 Task: Set up a reminder for the meditation and mindfulness session.
Action: Mouse moved to (85, 112)
Screenshot: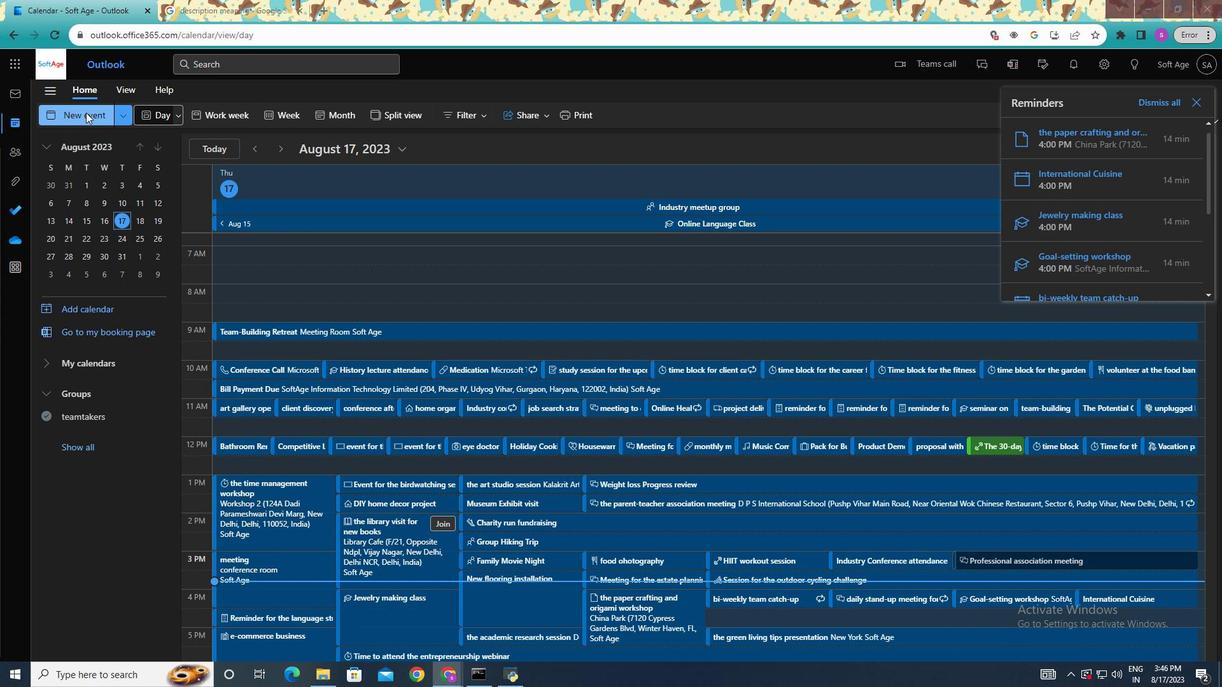 
Action: Mouse pressed left at (85, 112)
Screenshot: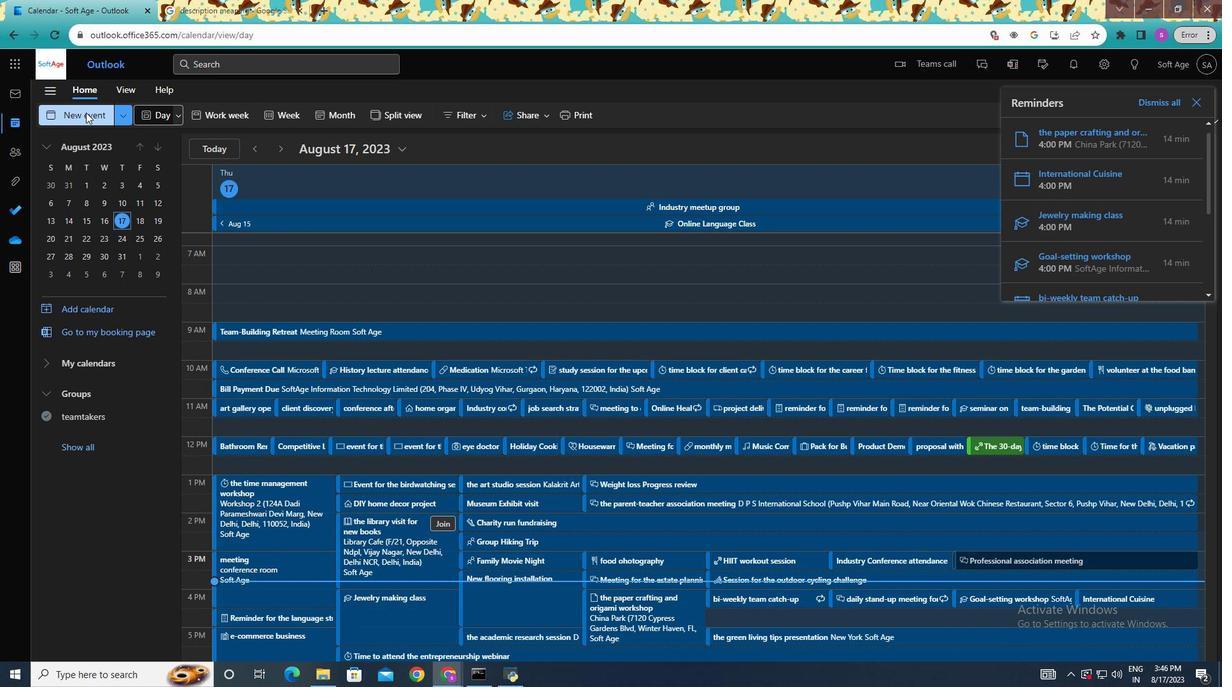 
Action: Mouse moved to (343, 198)
Screenshot: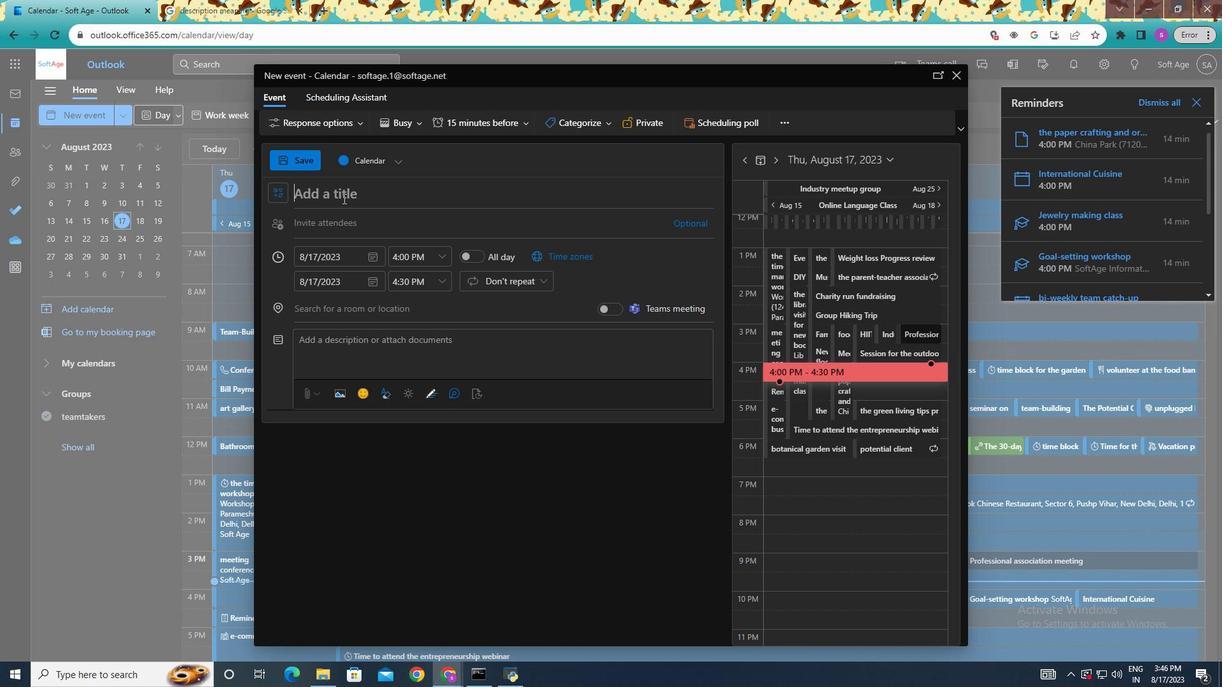 
Action: Mouse pressed left at (343, 198)
Screenshot: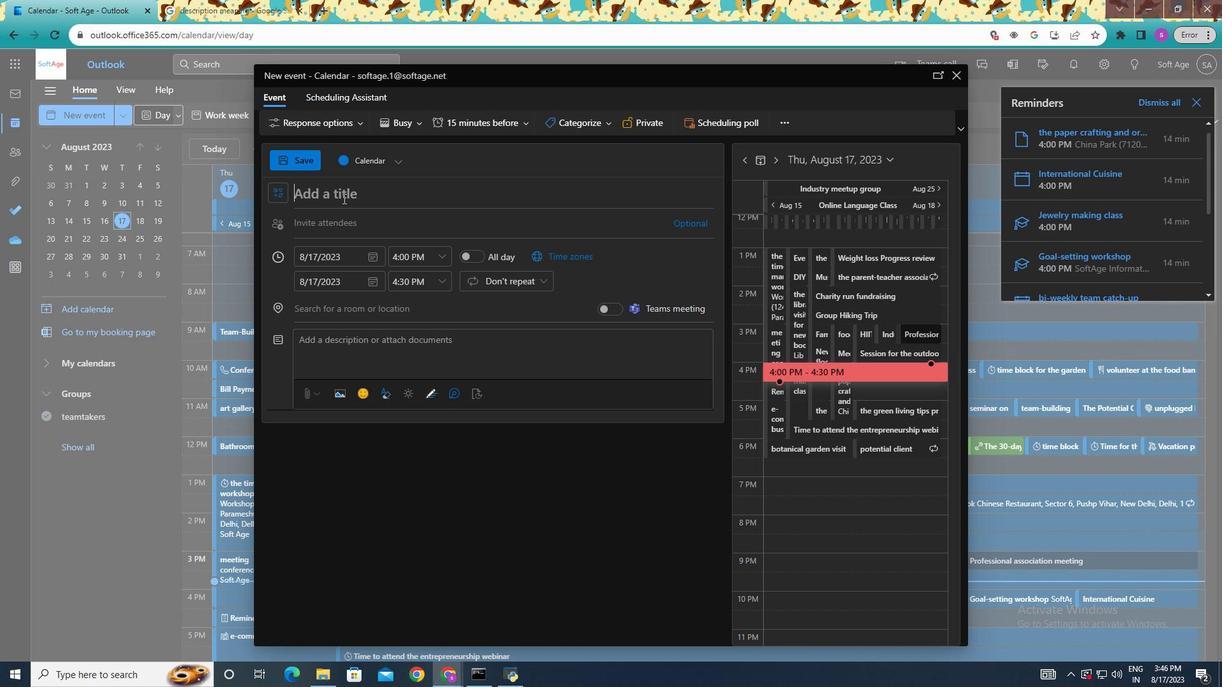 
Action: Key pressed <Key.shift>The<Key.space>medf<Key.backspace>itation<Key.space>and<Key.space>mindfulness<Key.space>session
Screenshot: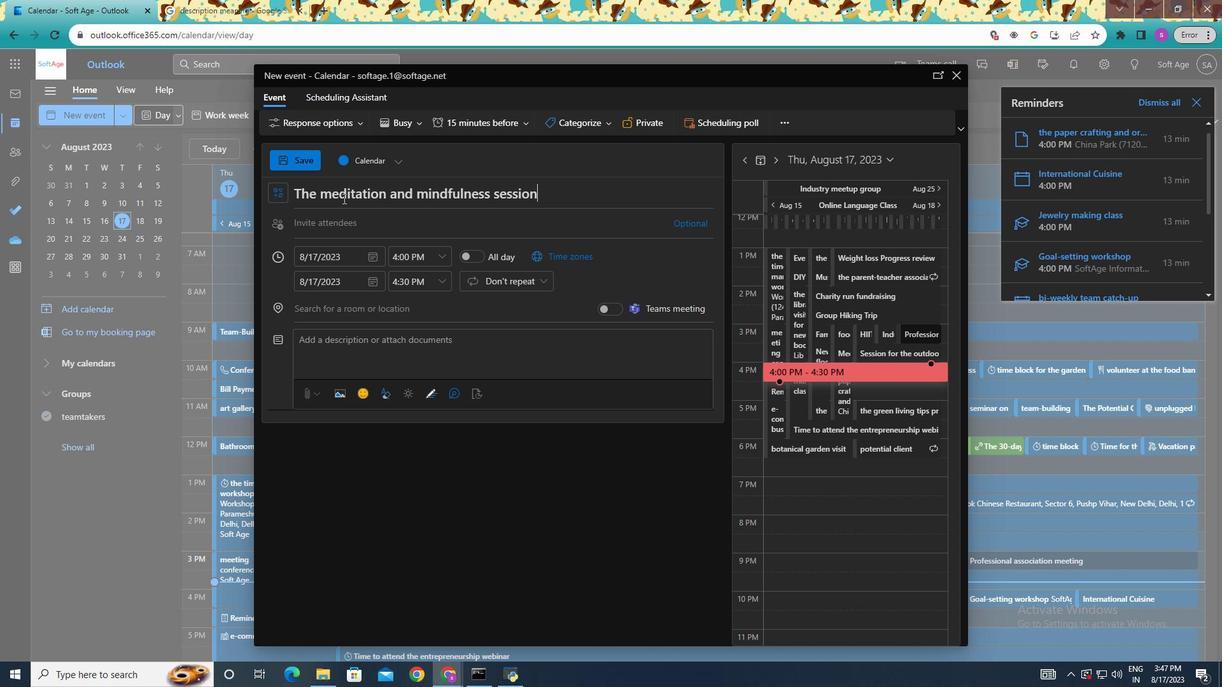 
Action: Mouse moved to (331, 228)
Screenshot: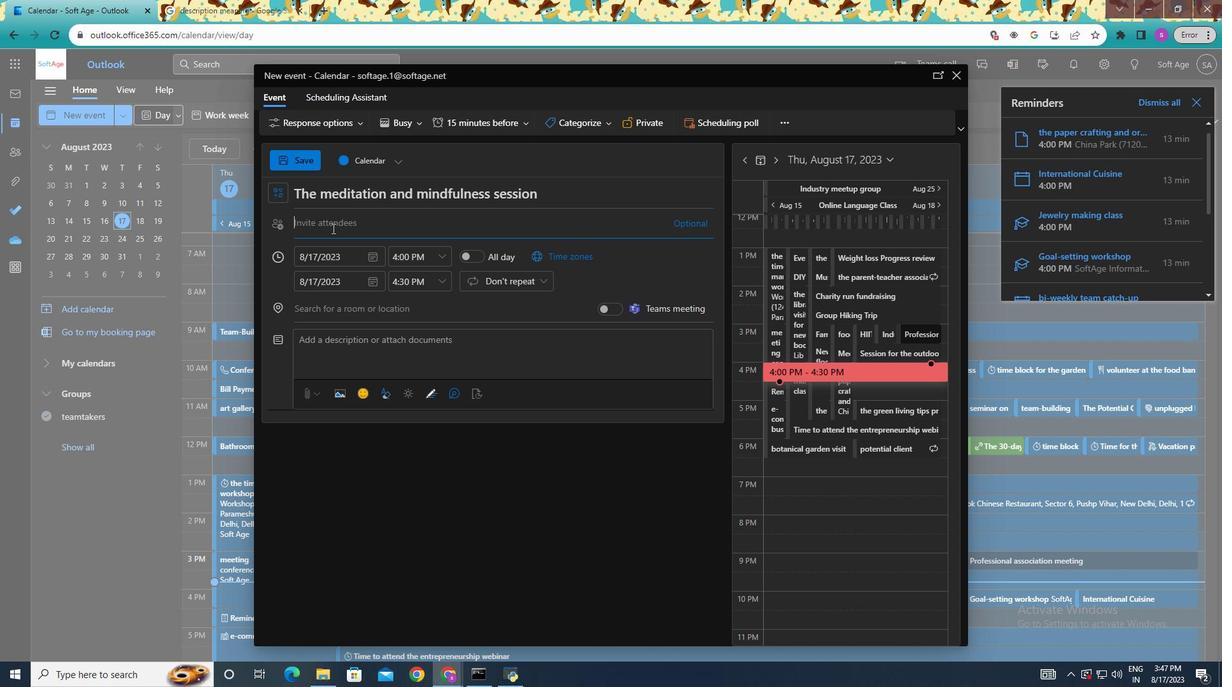 
Action: Mouse pressed left at (331, 228)
Screenshot: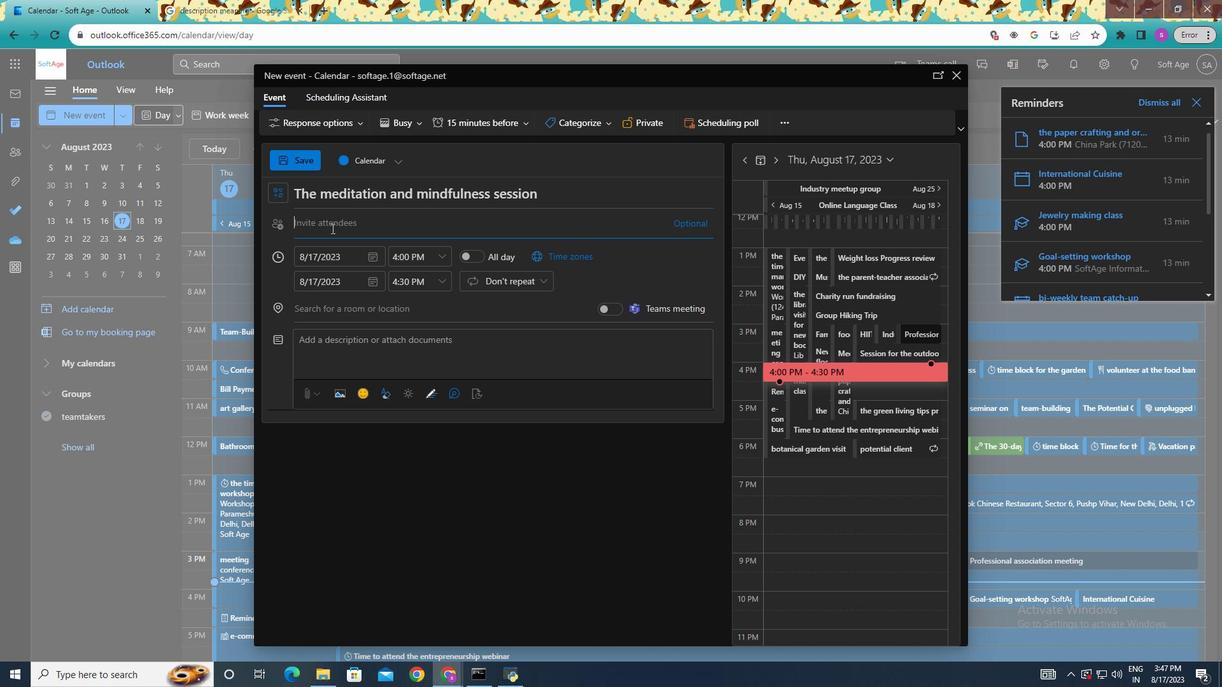 
Action: Mouse moved to (421, 310)
Screenshot: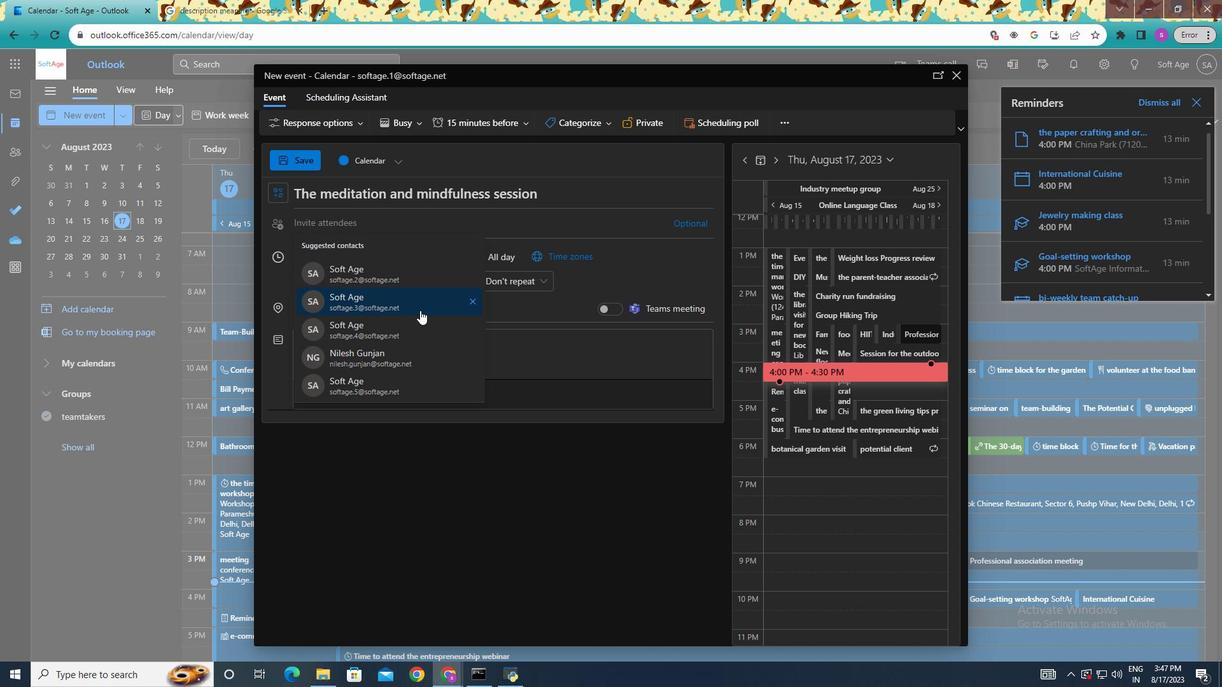 
Action: Mouse pressed left at (421, 310)
Screenshot: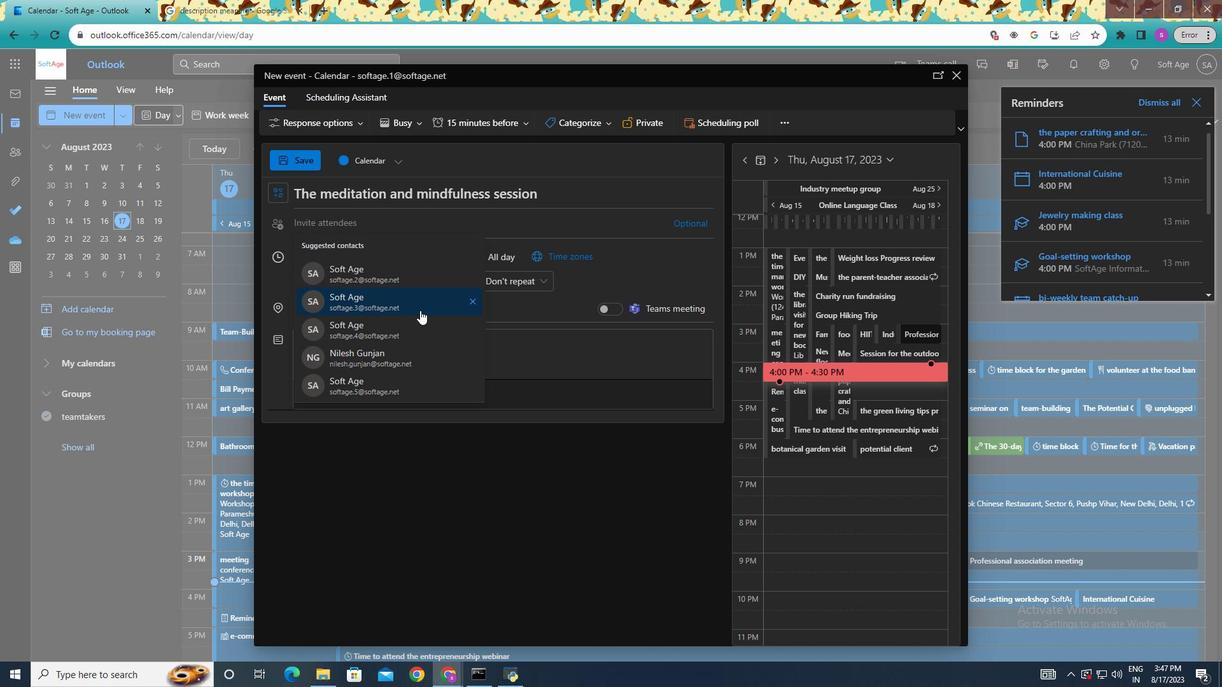 
Action: Mouse moved to (480, 298)
Screenshot: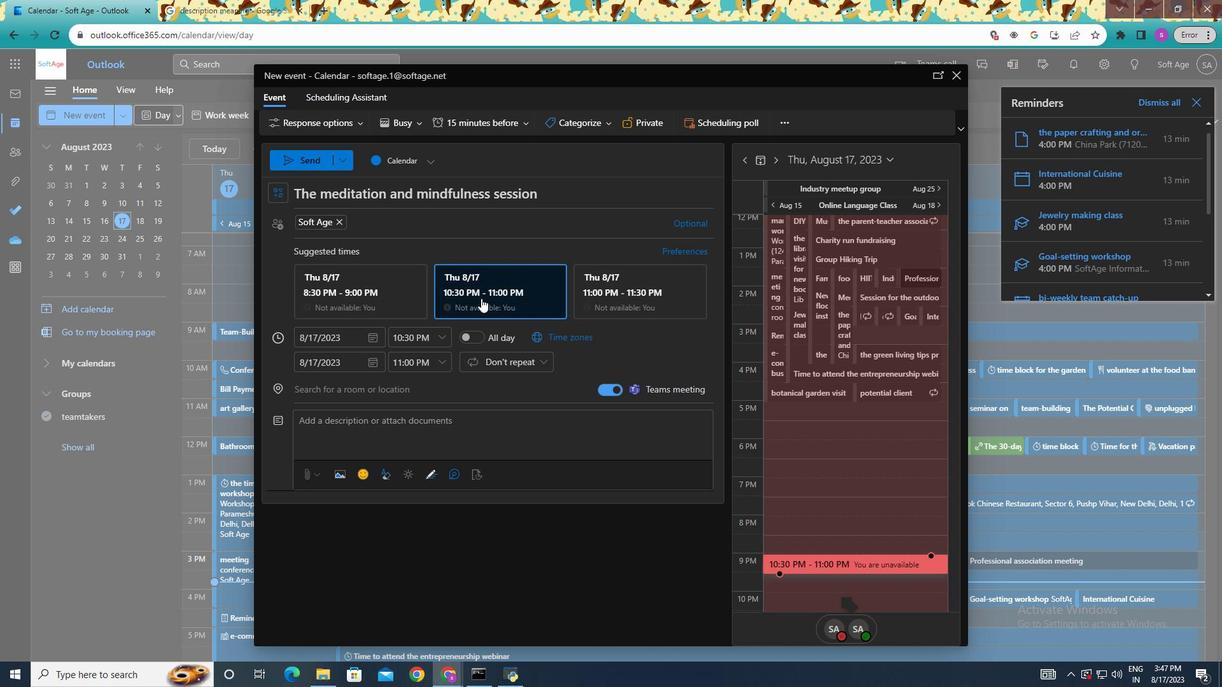 
Action: Mouse pressed left at (480, 298)
Screenshot: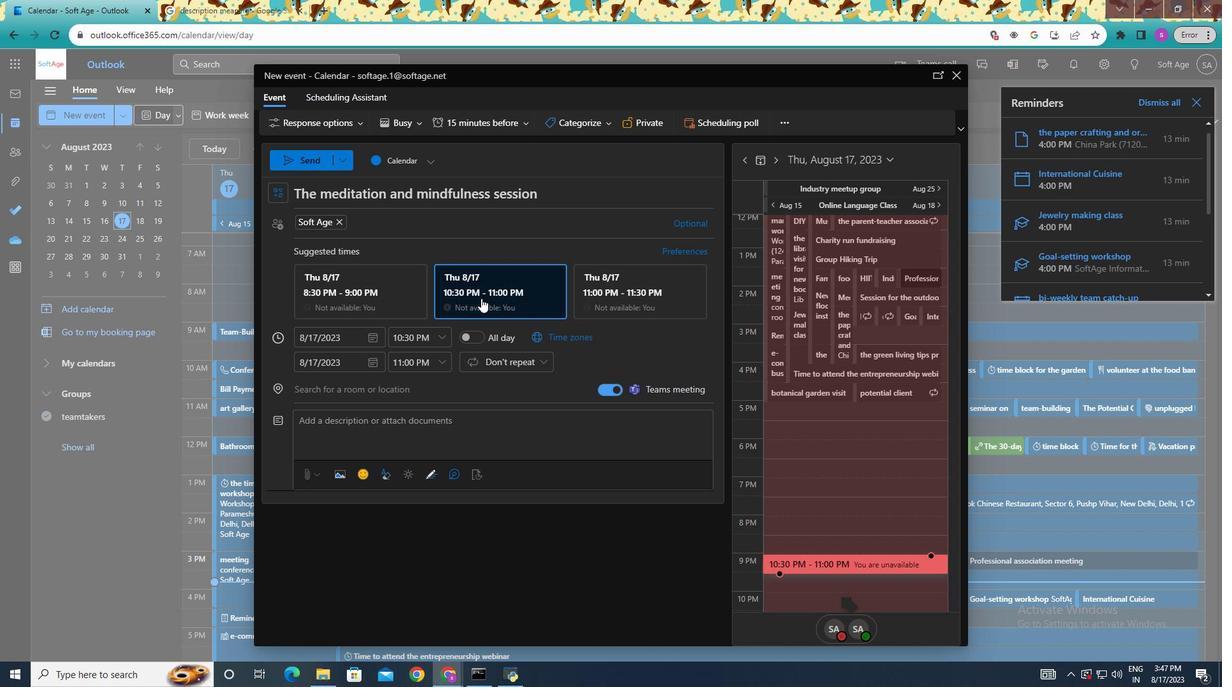 
Action: Mouse moved to (671, 296)
Screenshot: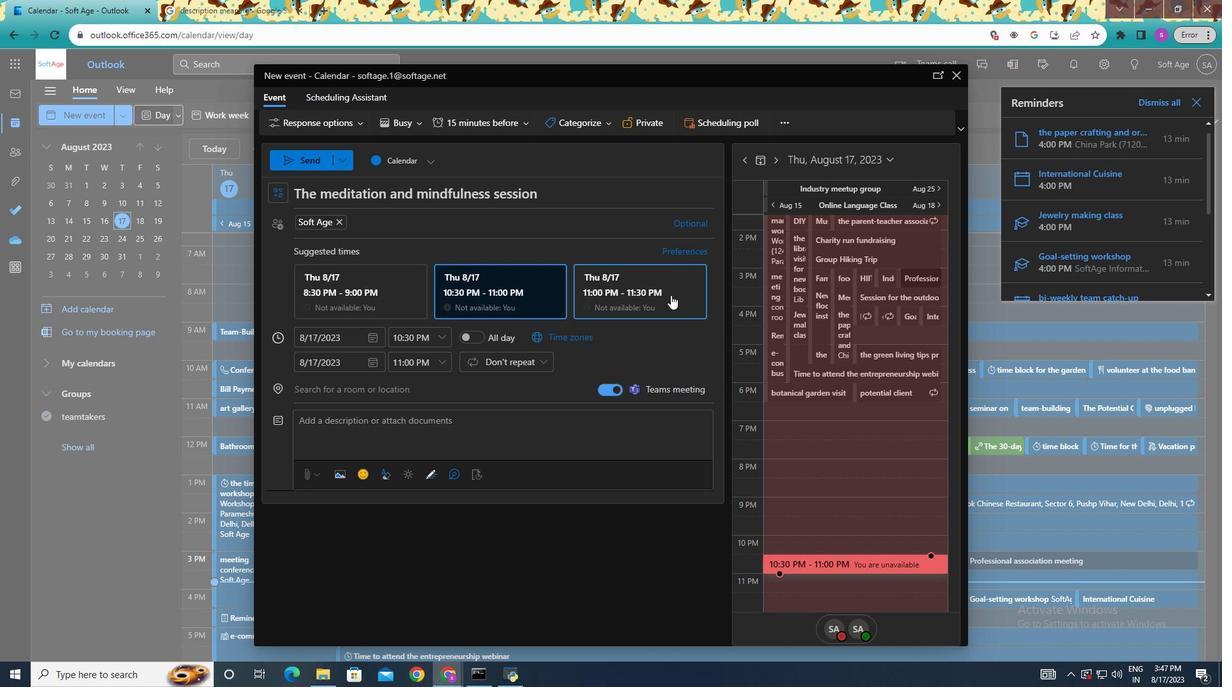 
Action: Mouse pressed left at (671, 296)
Screenshot: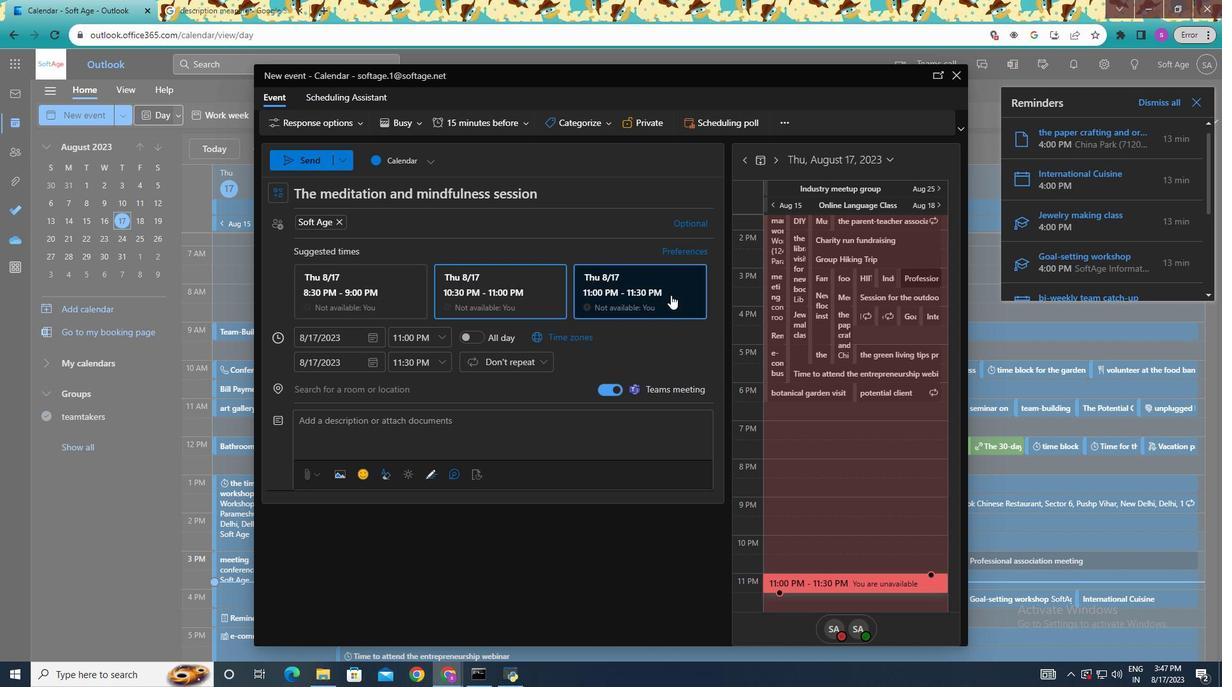 
Action: Mouse moved to (377, 394)
Screenshot: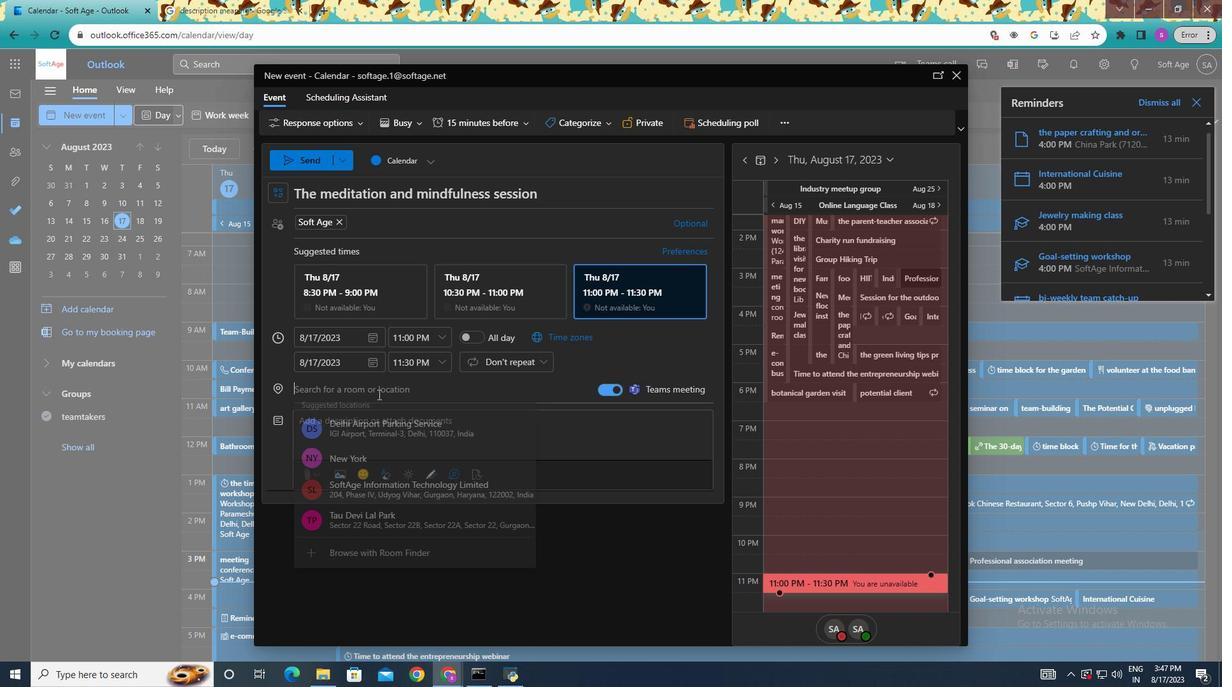 
Action: Mouse pressed left at (377, 394)
Screenshot: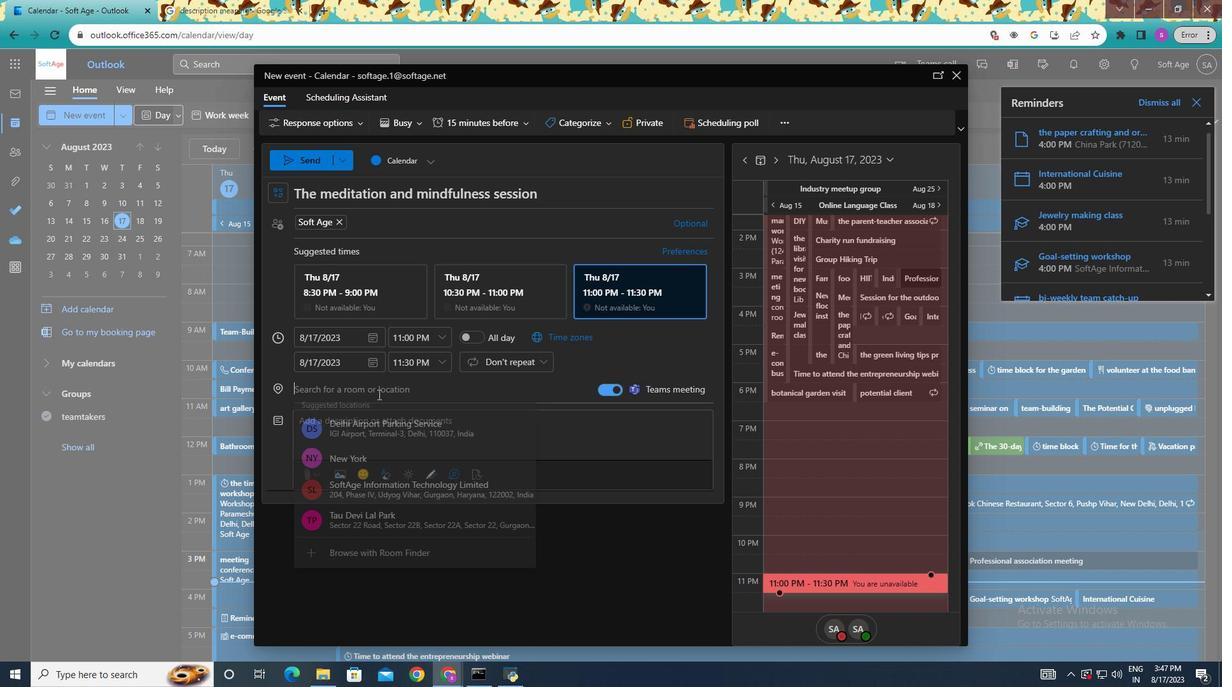 
Action: Mouse moved to (443, 522)
Screenshot: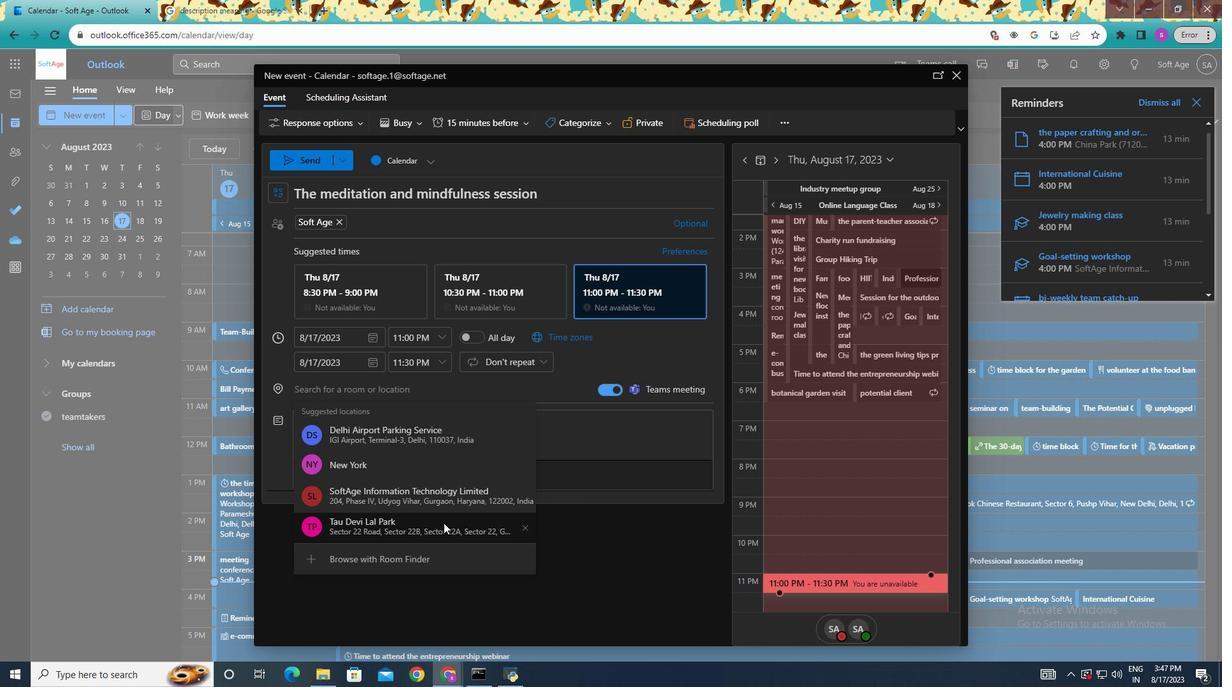 
Action: Mouse pressed left at (443, 522)
Screenshot: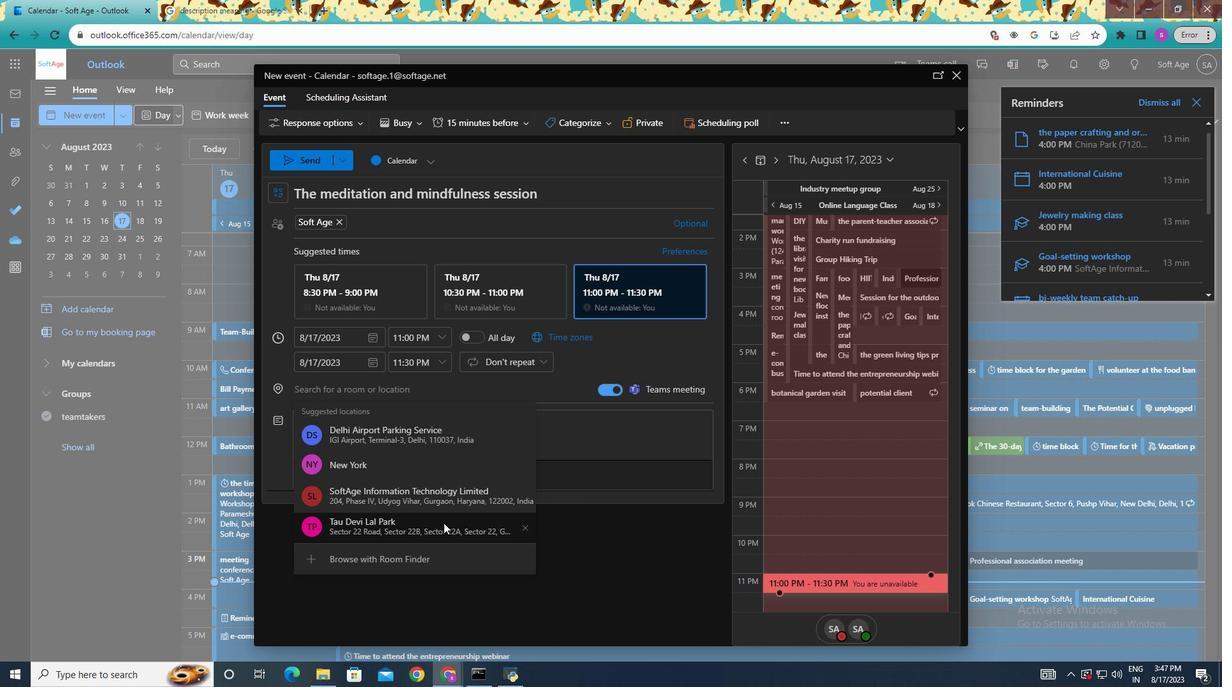 
Action: Mouse moved to (396, 431)
Screenshot: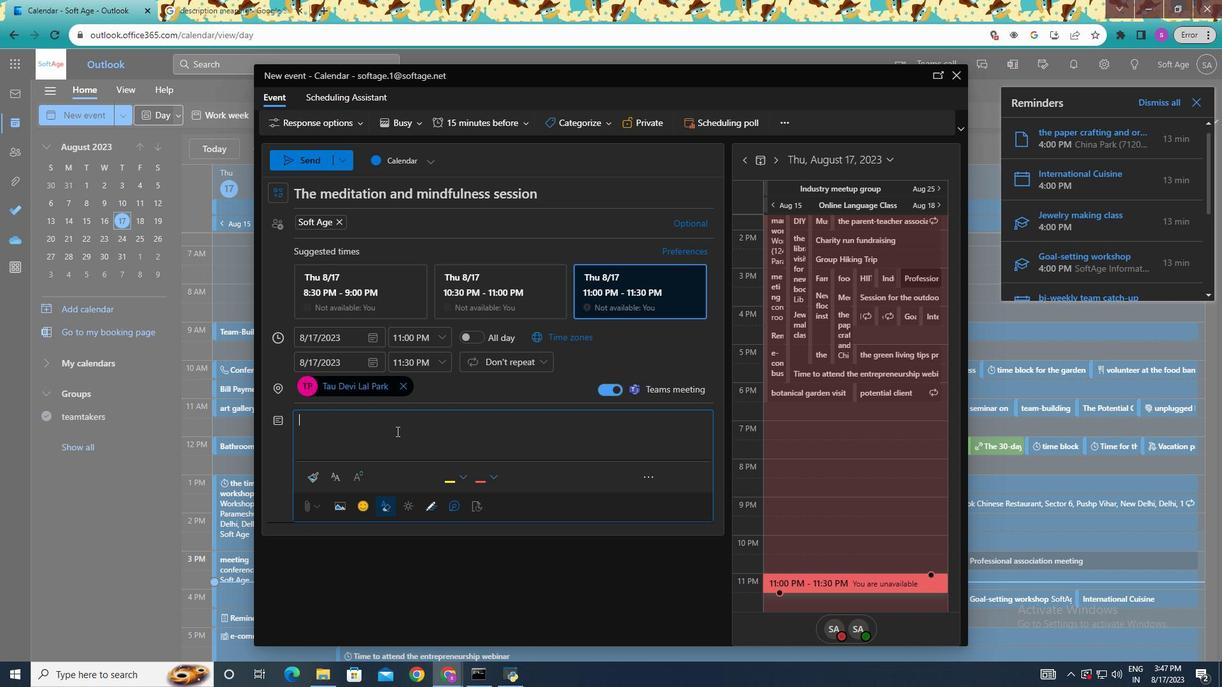
Action: Mouse pressed left at (396, 431)
Screenshot: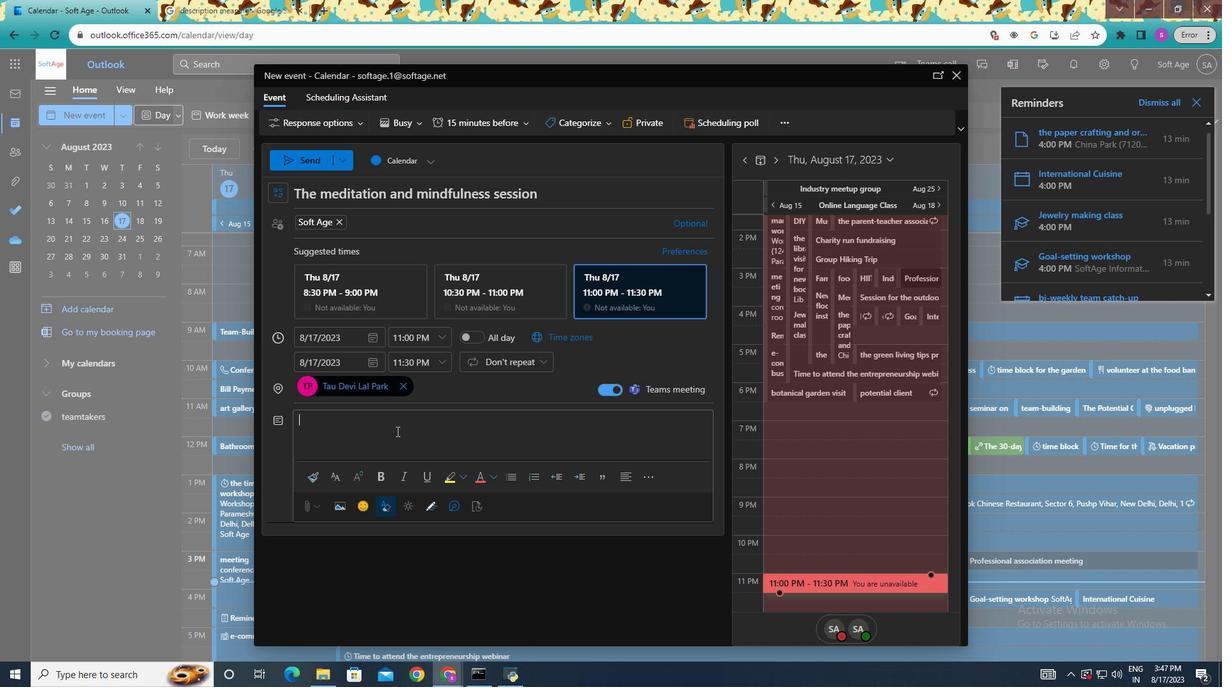 
Action: Mouse moved to (396, 431)
Screenshot: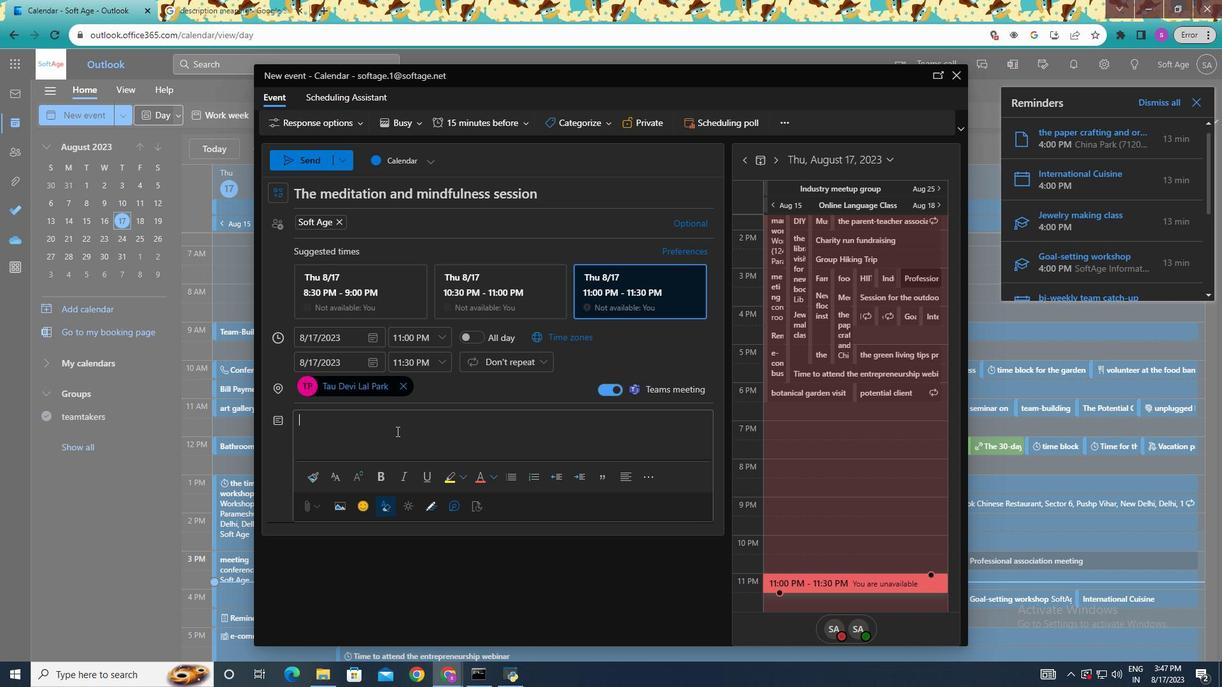 
Action: Key pressed <Key.shift>Organizing<Key.space>a<Key.space>meditation<Key.space>and<Key.space>mindfukl<Key.backspace><Key.backspace>lness<Key.space>session<Key.space>can<Key.space>provide<Key.space>participants<Key.space>with<Key.space>tool<Key.space>s<Key.backspace><Key.backspace>s<Key.space>to<Key.space>reduce<Key.space>stress,<Key.space>increase<Key.space>self-awareness,<Key.space>and<Key.space>cultivate<Key.space>a<Key.space>sense<Key.space>of<Key.space>inner<Key.space>peace.<Key.space><Key.shift>Whether<Key.space>you're<Key.space>leading<Key.space>the<Key.space>session<Key.space>yourself<Key.space>or<Key.space>inviting<Key.space>a<Key.space>mindfulness<Key.space>expert,<Key.space>here's<Key.space>a<Key.space>guid<Key.space>on<Key.space>how<Key.space>to<Key.space>host<Key.space>a<Key.space>suss<Key.backspace><Key.backspace>ccessful<Key.space>meditation<Key.space>and<Key.space>mindfulness<Key.space>session.
Screenshot: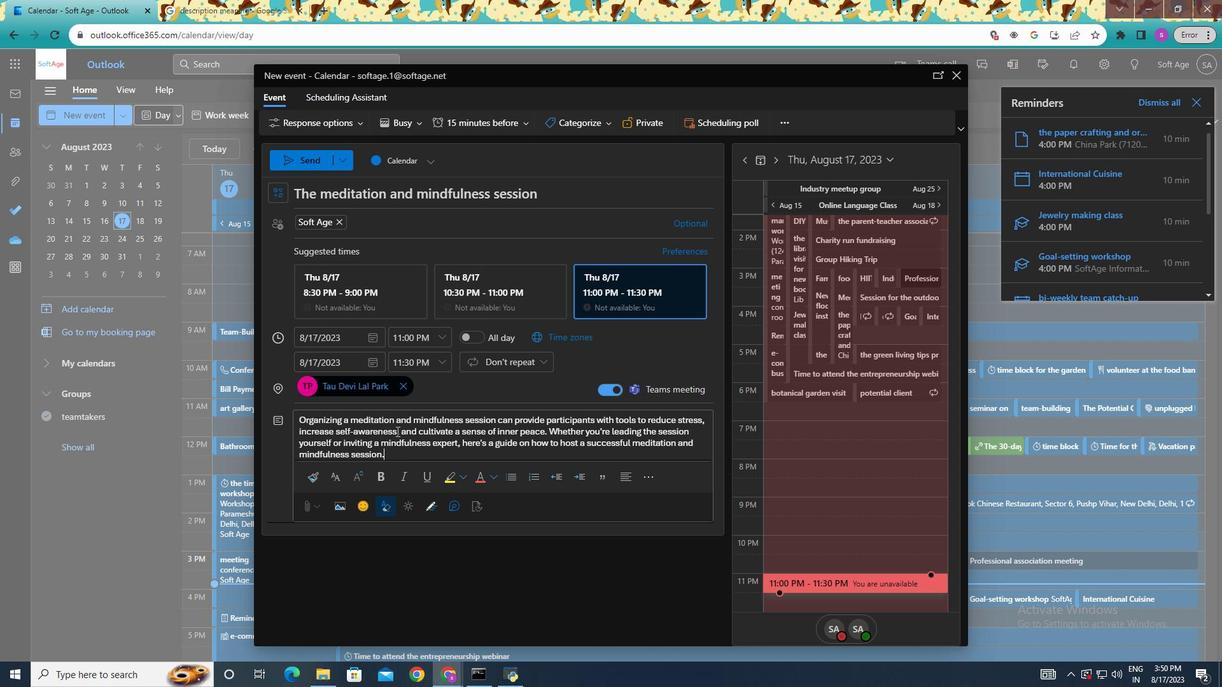 
Action: Mouse moved to (524, 452)
Screenshot: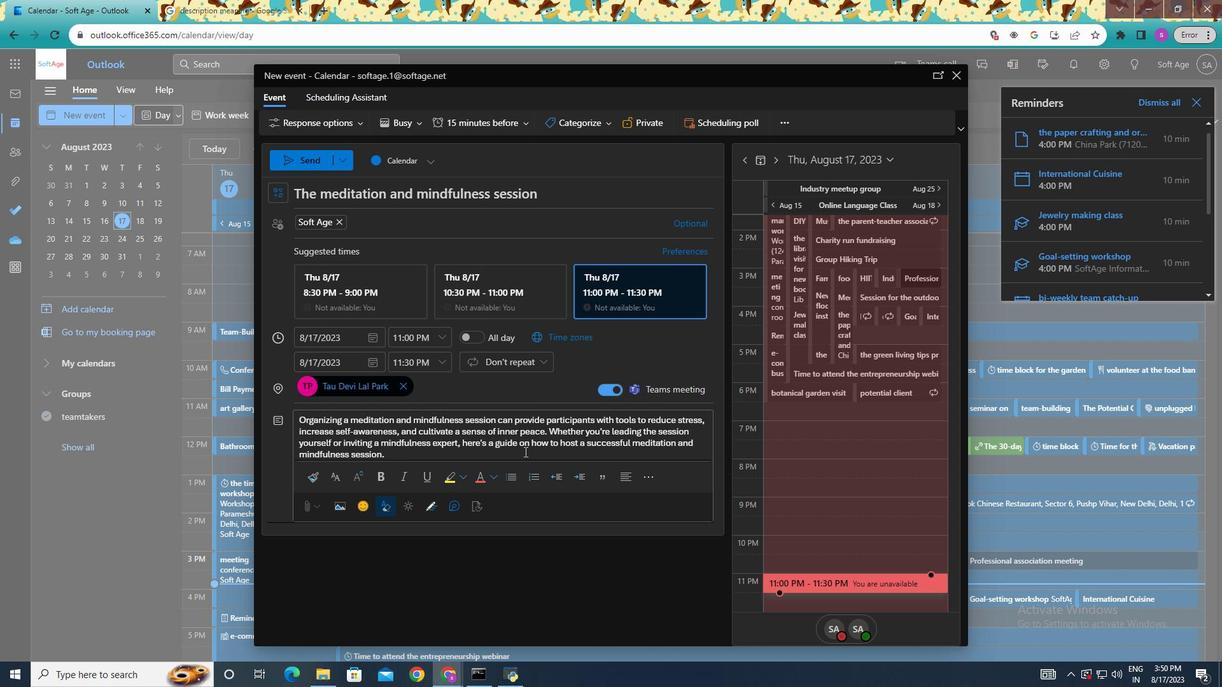 
Action: Mouse scrolled (524, 451) with delta (0, 0)
Screenshot: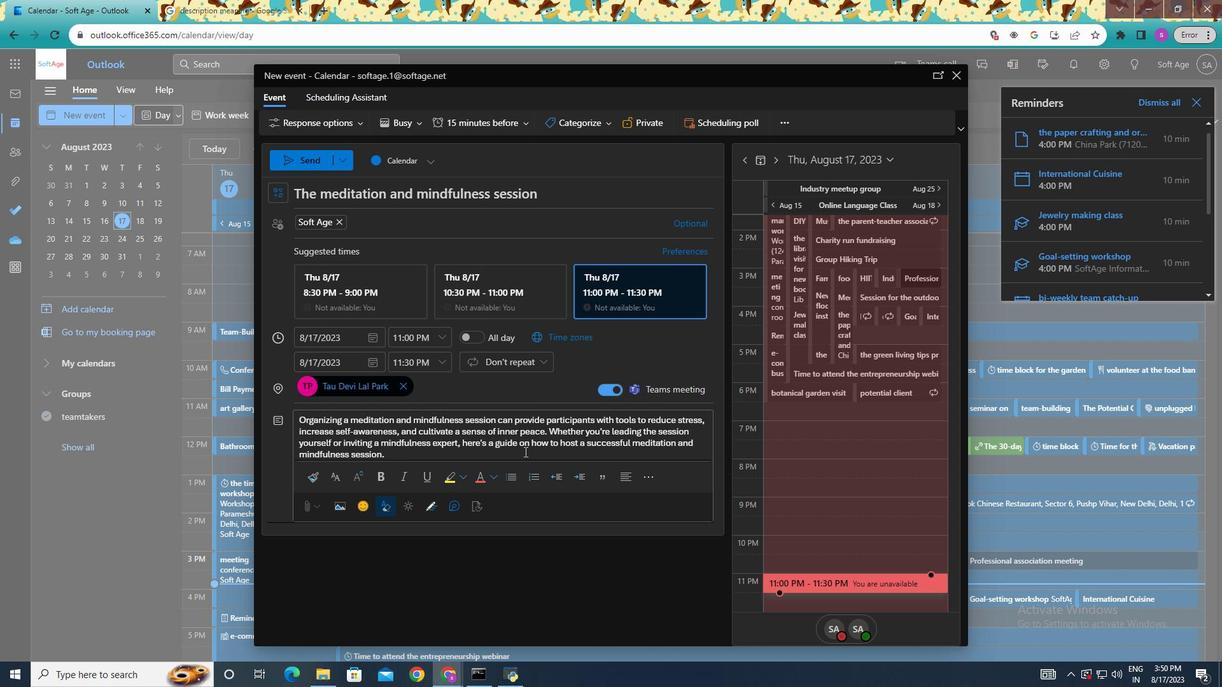 
Action: Mouse moved to (392, 454)
Screenshot: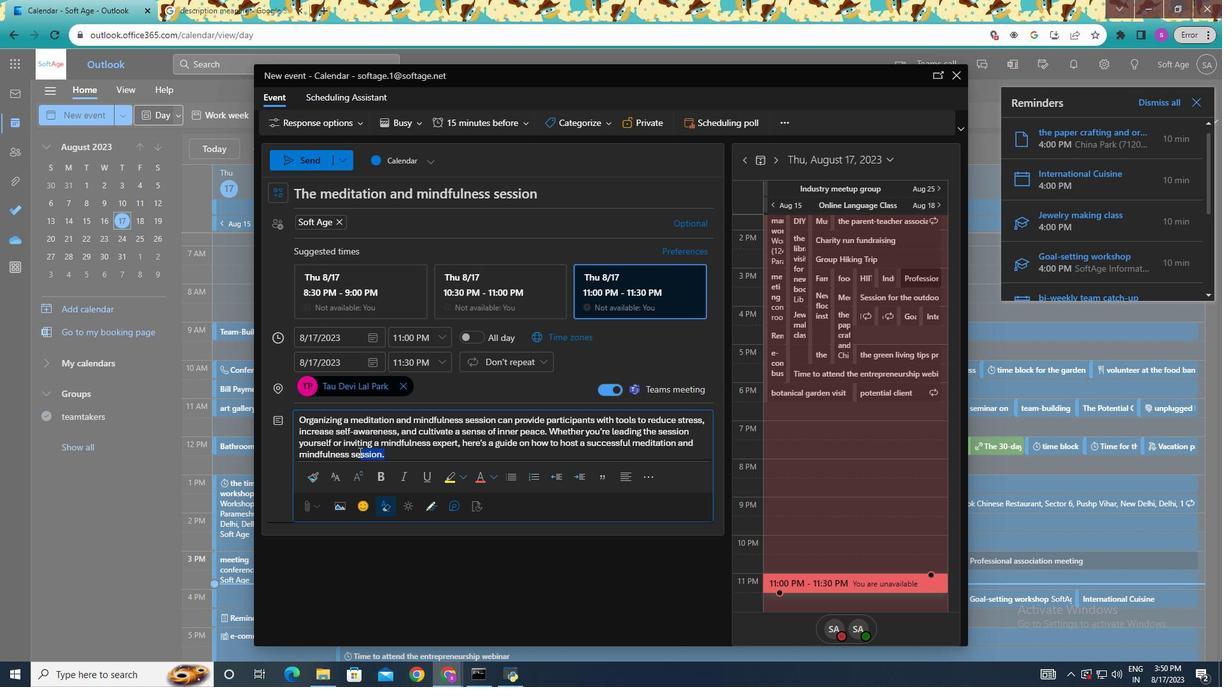 
Action: Mouse pressed left at (392, 454)
Screenshot: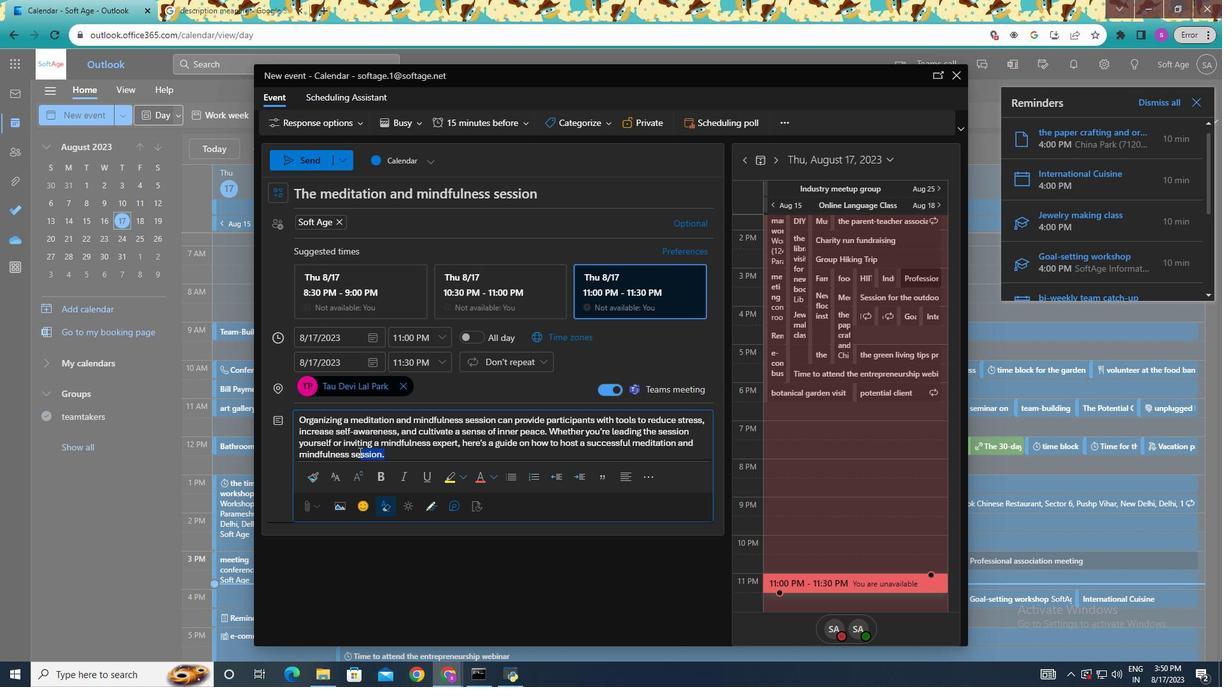 
Action: Mouse moved to (496, 475)
Screenshot: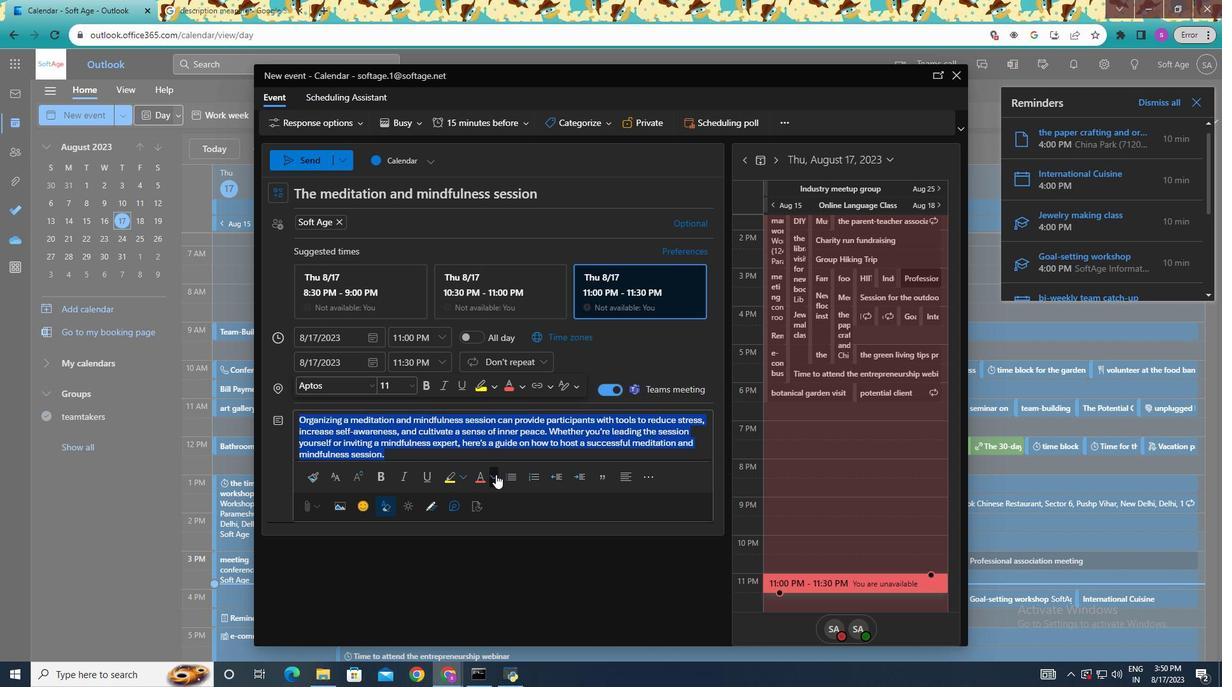 
Action: Mouse pressed left at (496, 475)
Screenshot: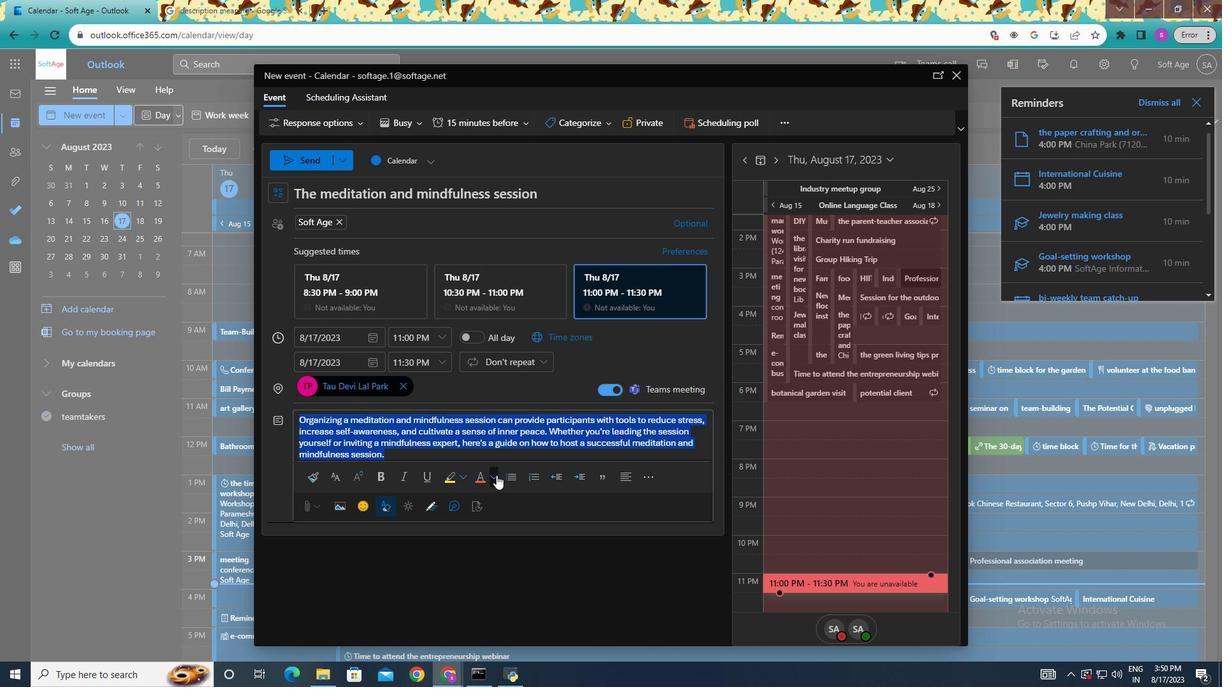 
Action: Mouse moved to (480, 546)
Screenshot: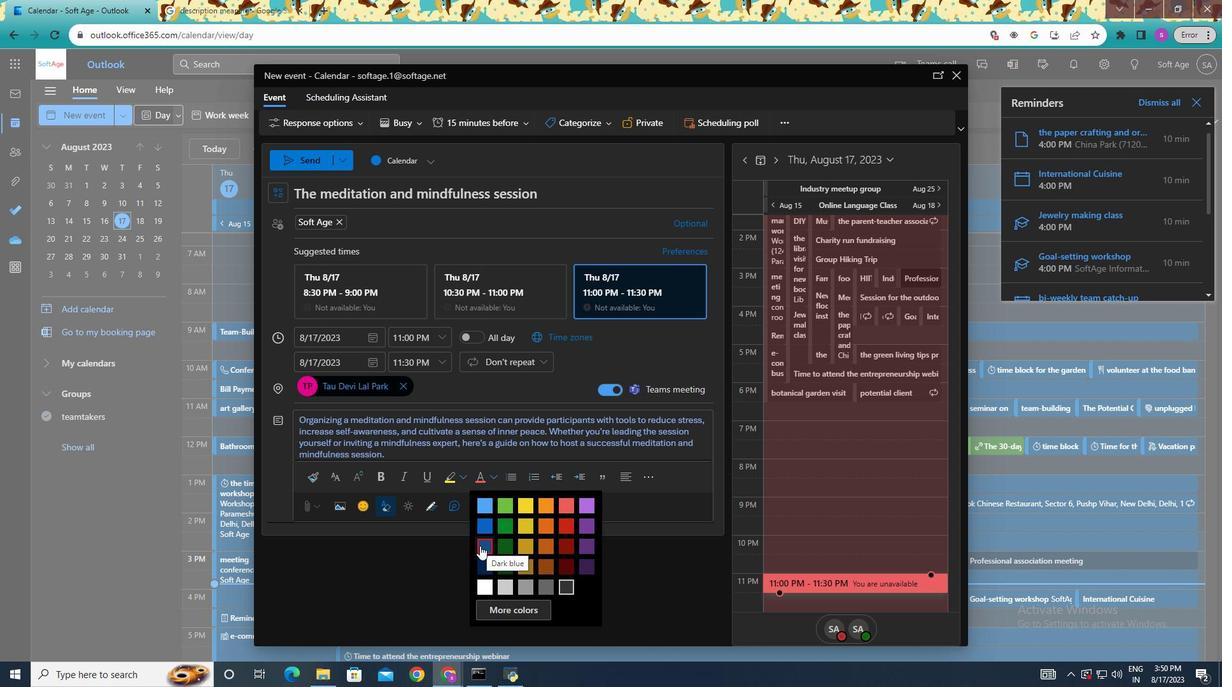 
Action: Mouse pressed left at (480, 546)
Screenshot: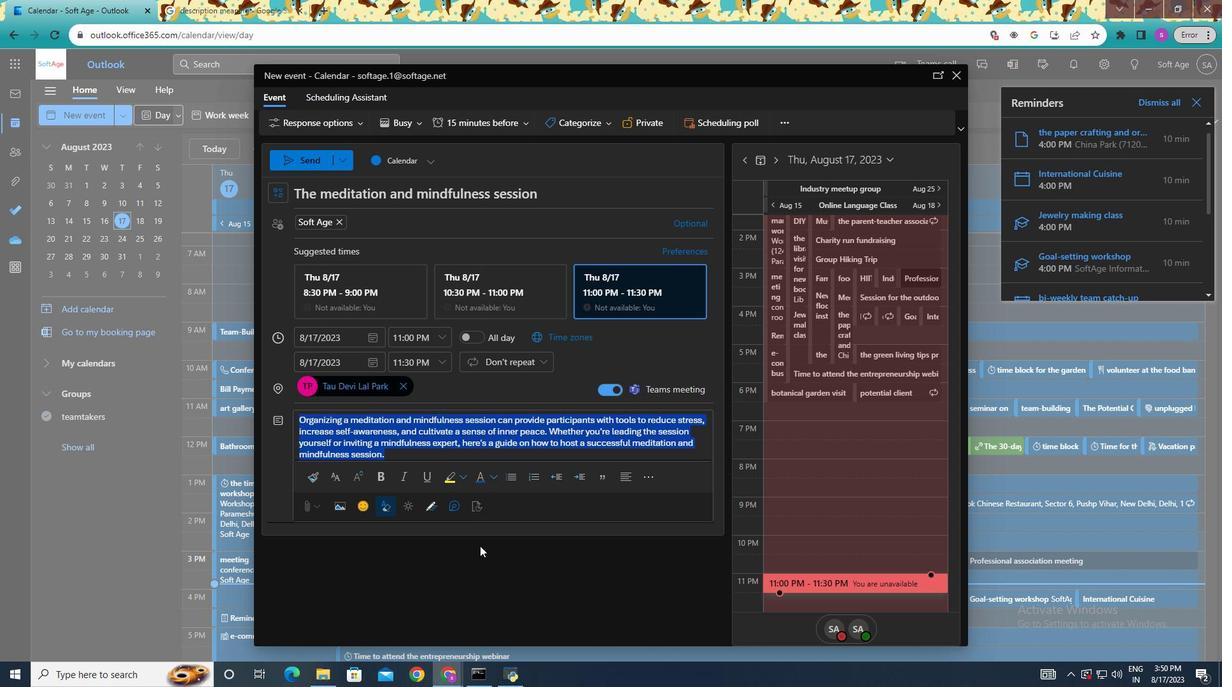 
Action: Mouse moved to (570, 575)
Screenshot: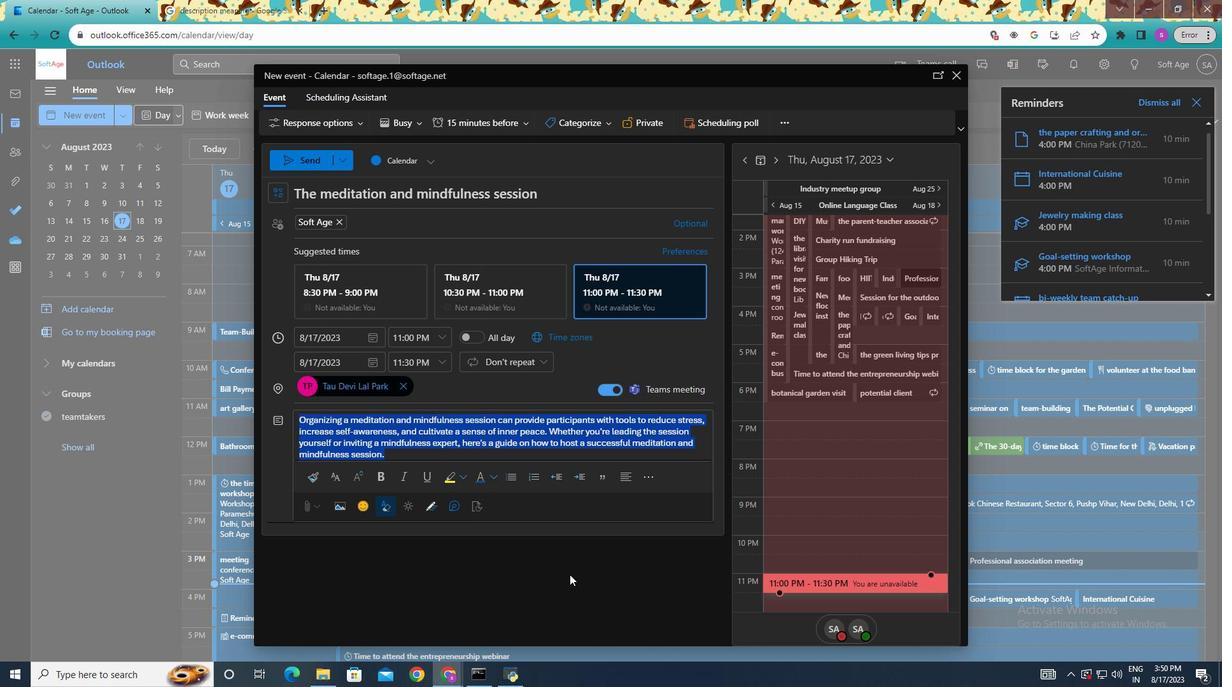 
Action: Mouse pressed left at (570, 575)
Screenshot: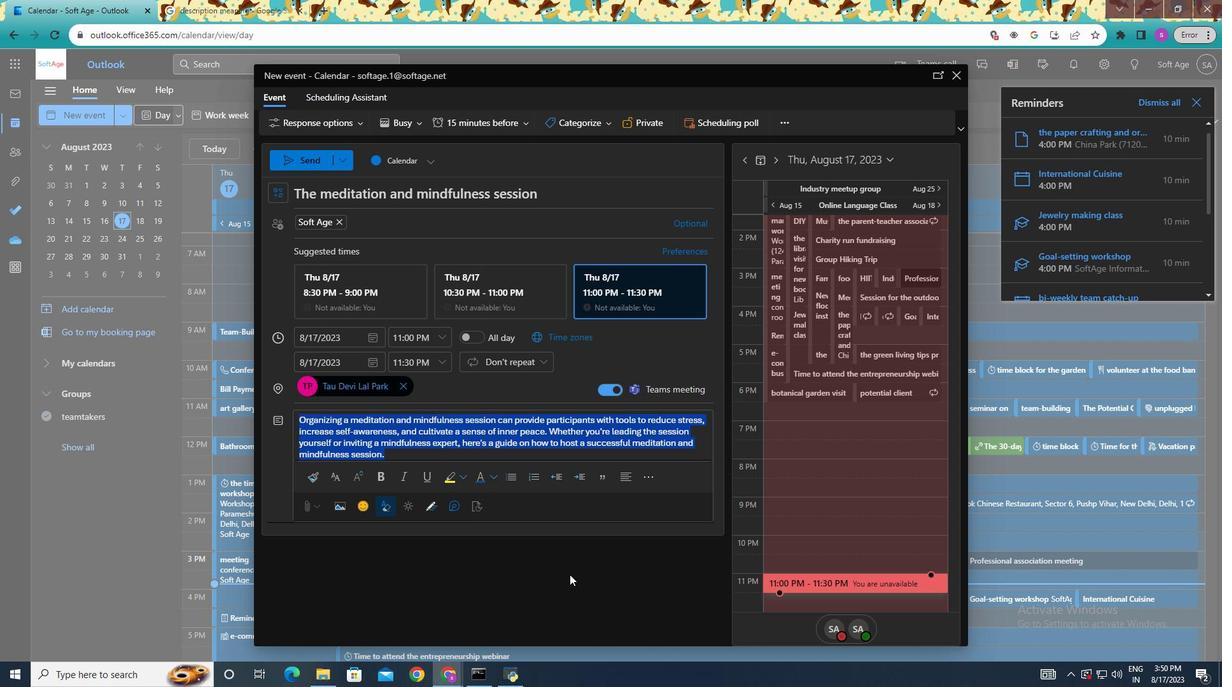 
Action: Mouse moved to (535, 480)
Screenshot: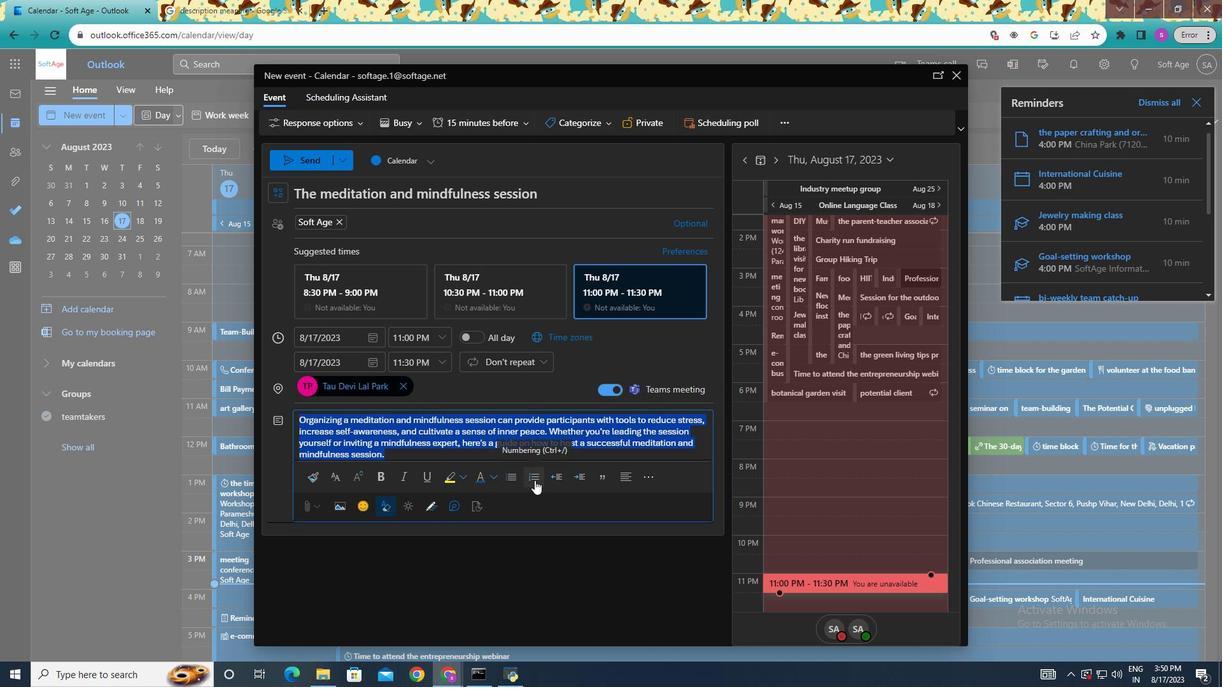 
Action: Mouse pressed left at (535, 480)
Screenshot: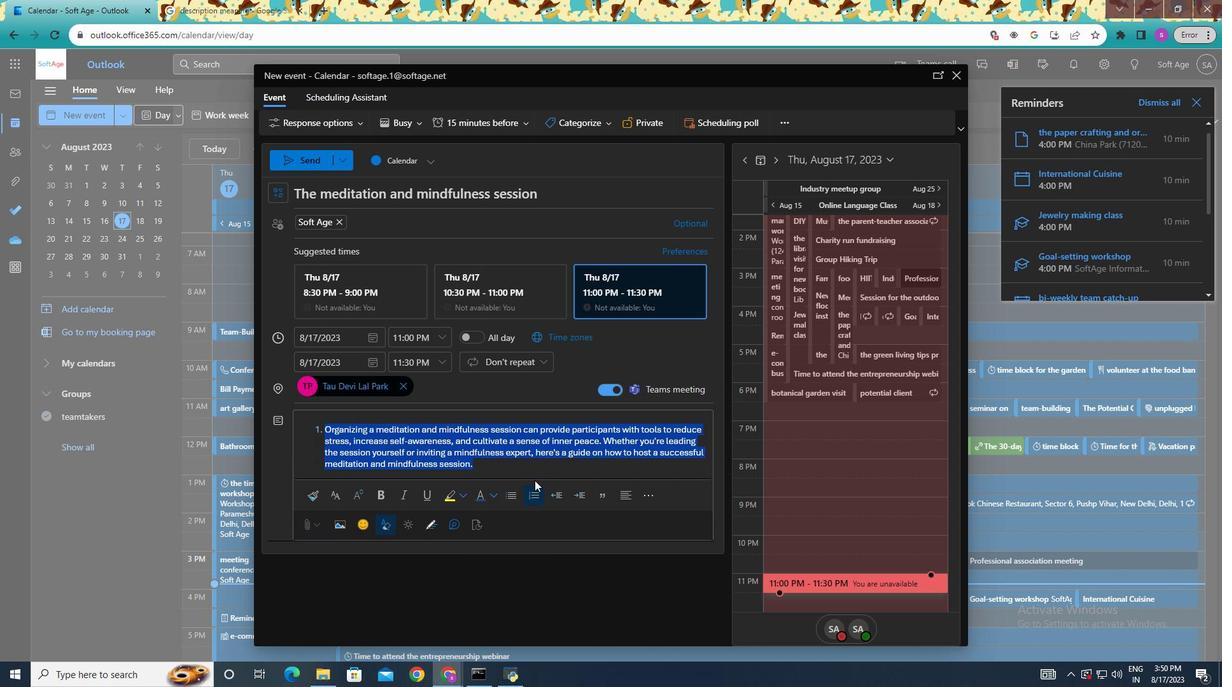 
Action: Mouse moved to (518, 496)
Screenshot: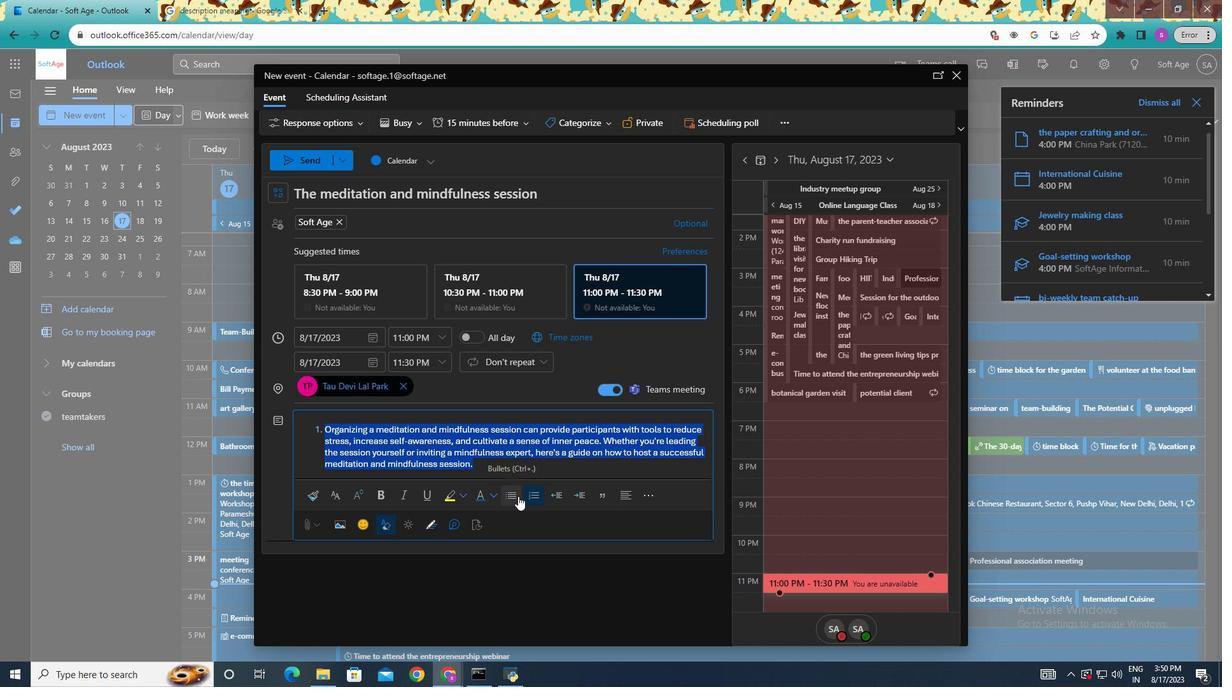 
Action: Mouse pressed left at (518, 496)
Screenshot: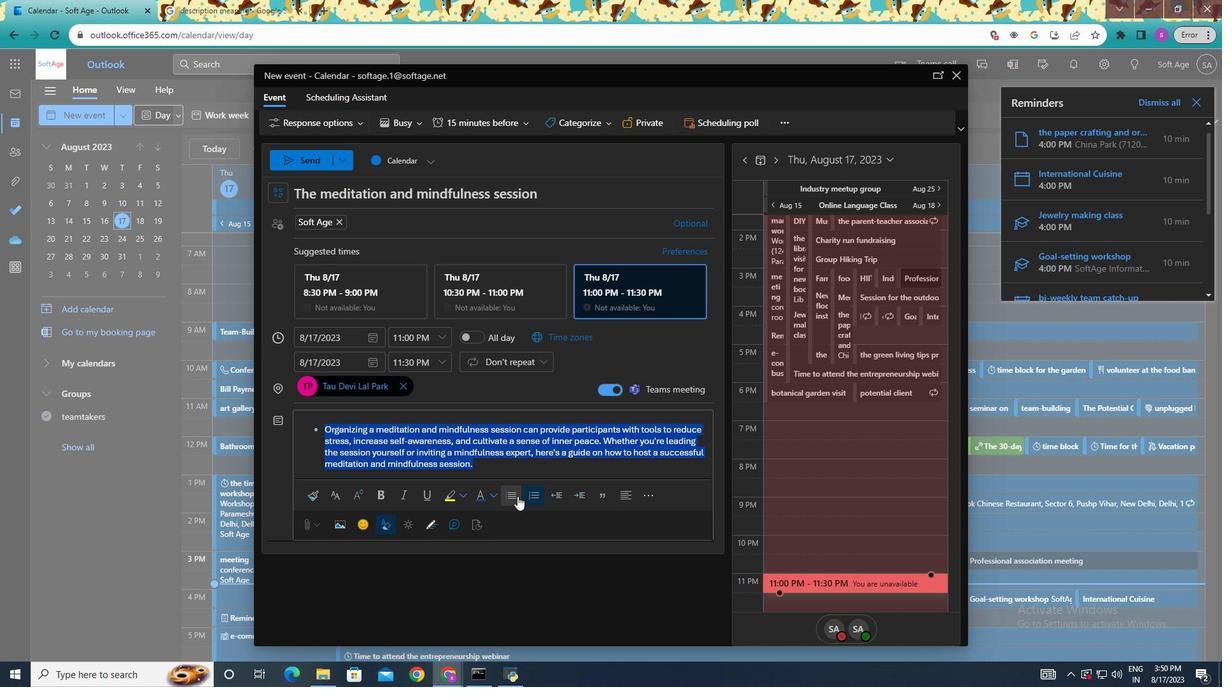 
Action: Mouse moved to (517, 496)
Screenshot: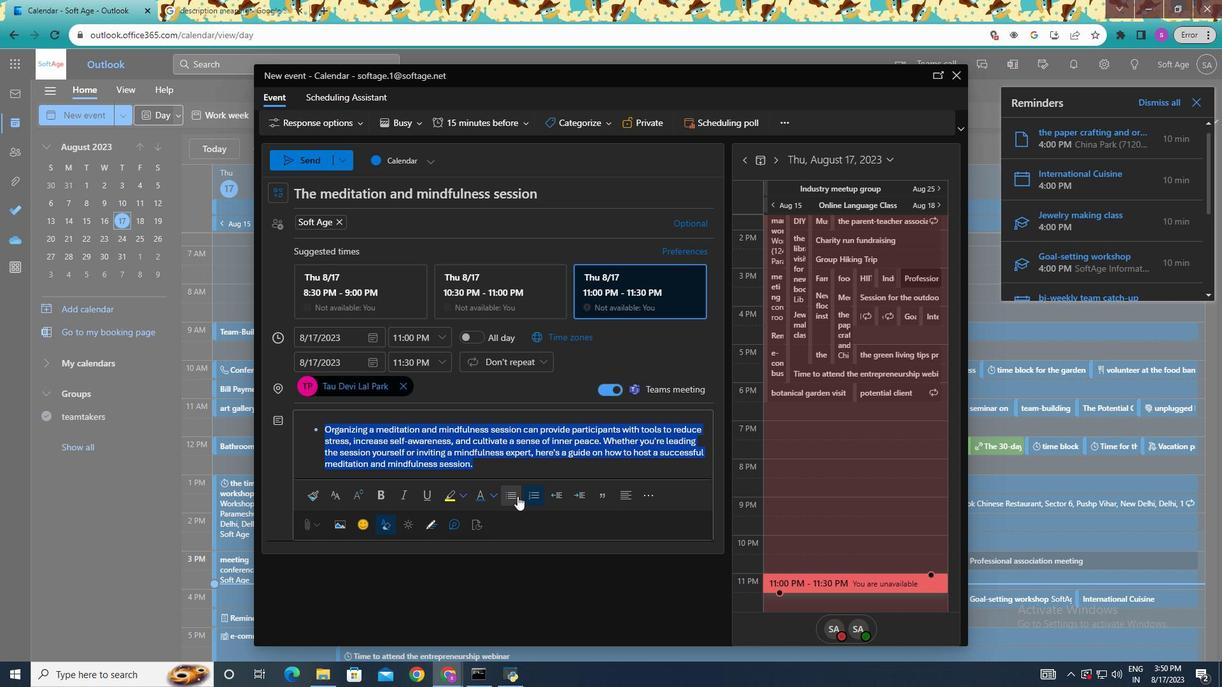 
Action: Mouse pressed left at (517, 496)
Screenshot: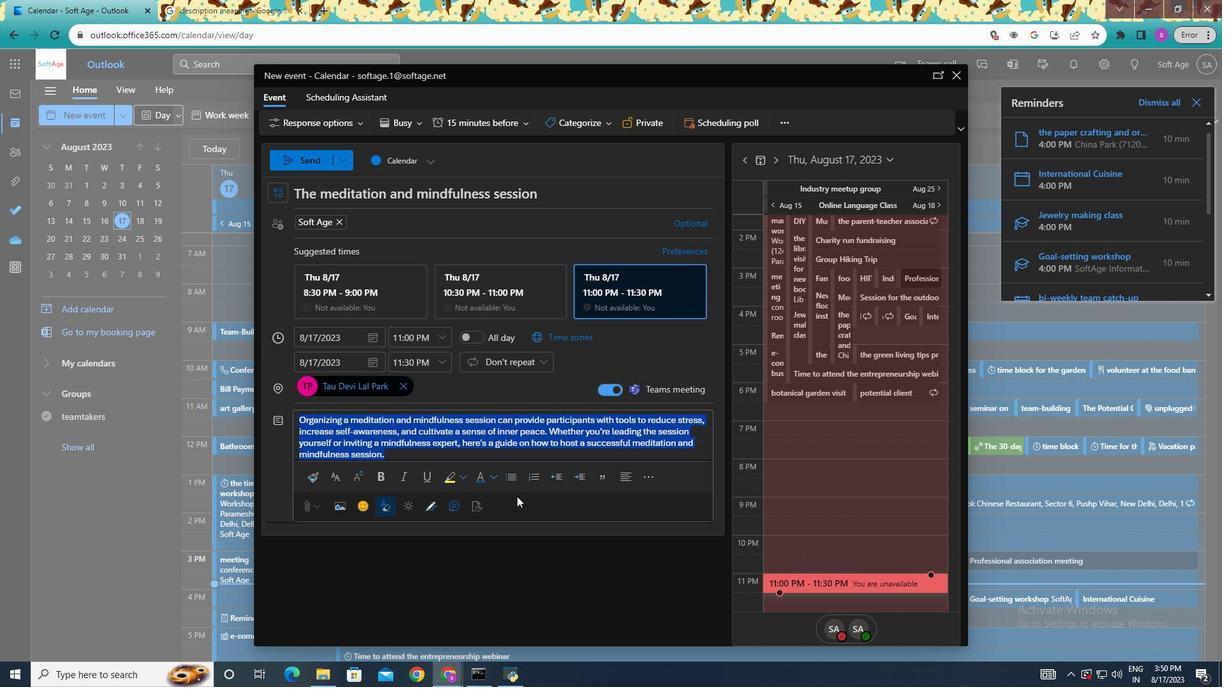 
Action: Mouse moved to (556, 477)
Screenshot: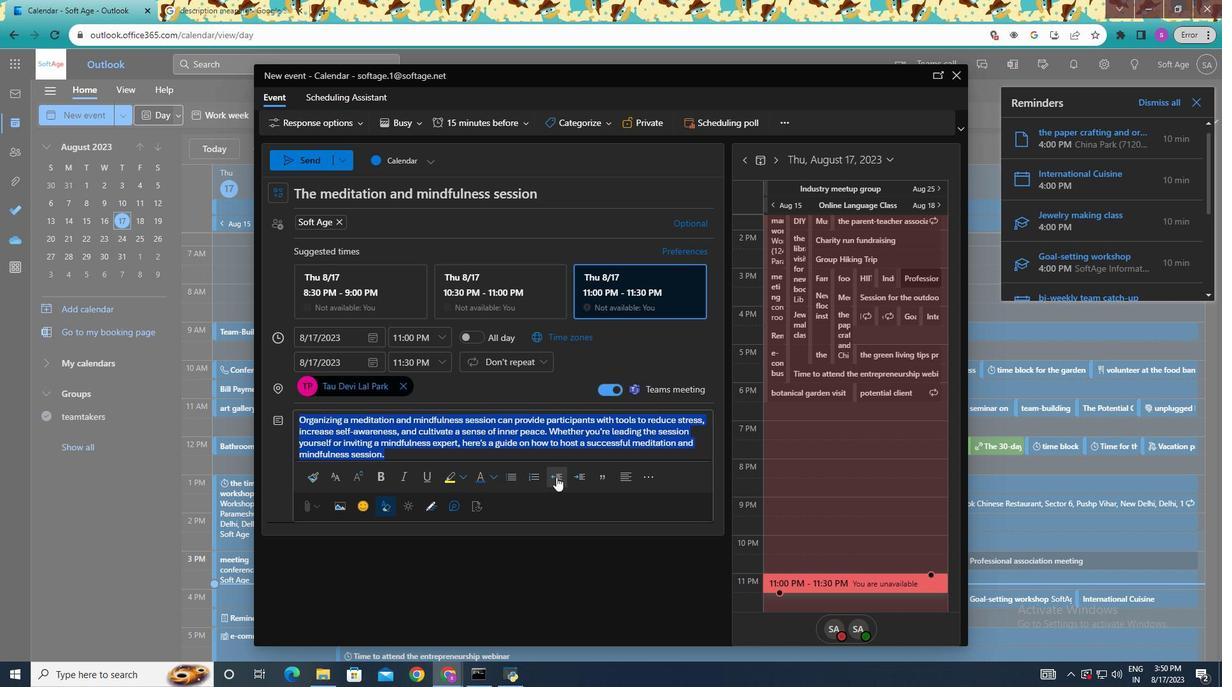 
Action: Mouse pressed left at (556, 477)
Screenshot: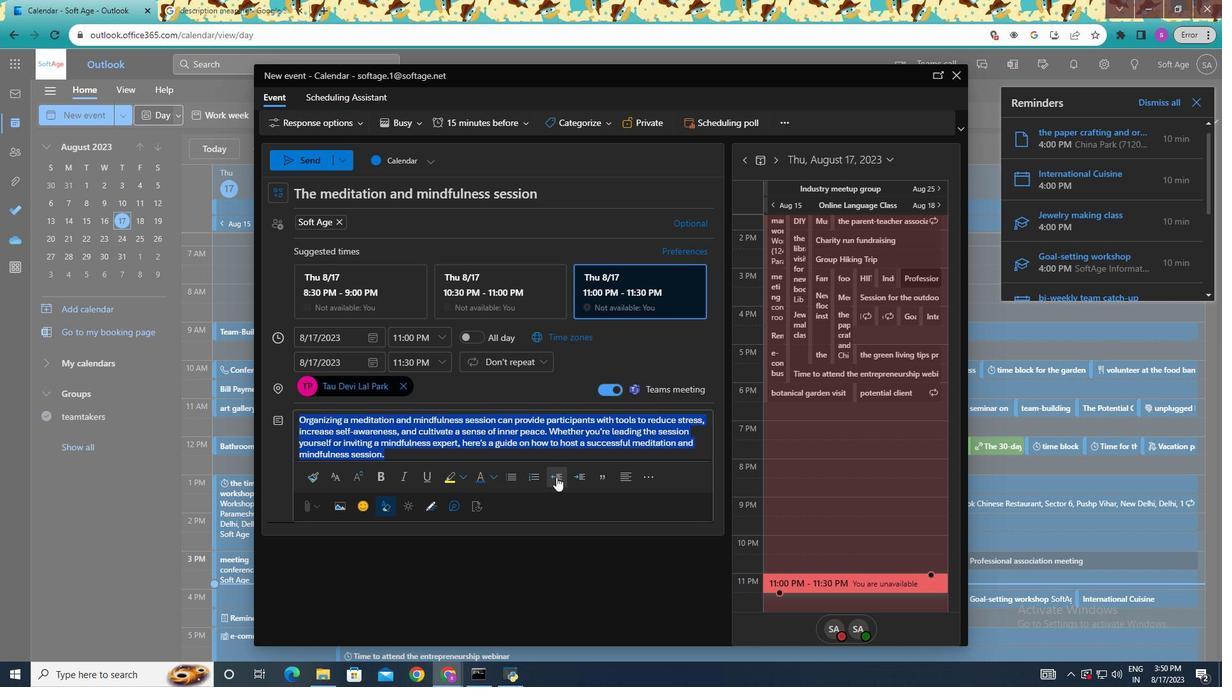 
Action: Mouse moved to (385, 476)
Screenshot: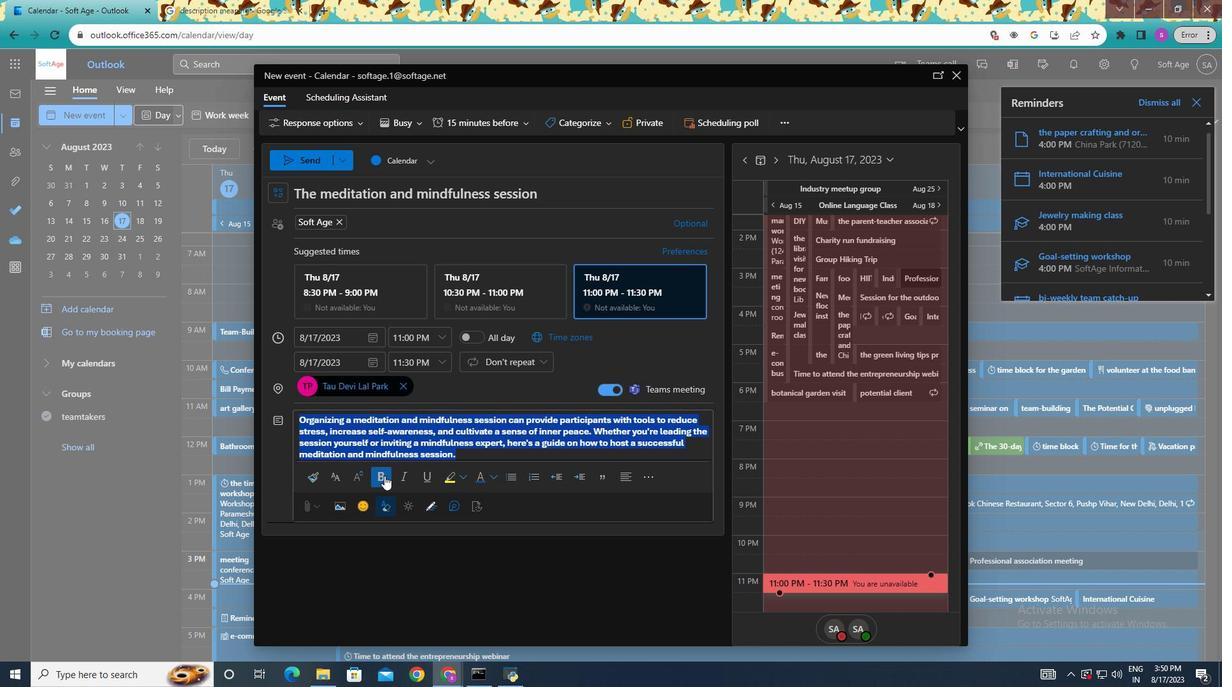 
Action: Mouse pressed left at (385, 476)
Screenshot: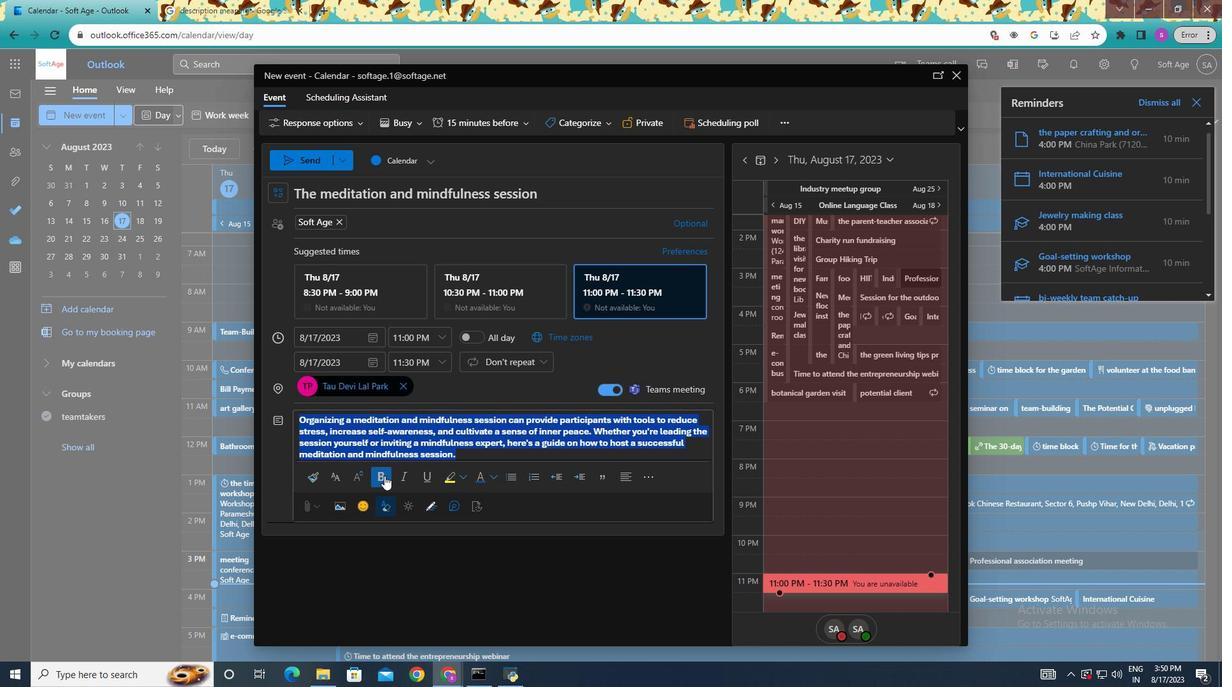 
Action: Mouse moved to (398, 483)
Screenshot: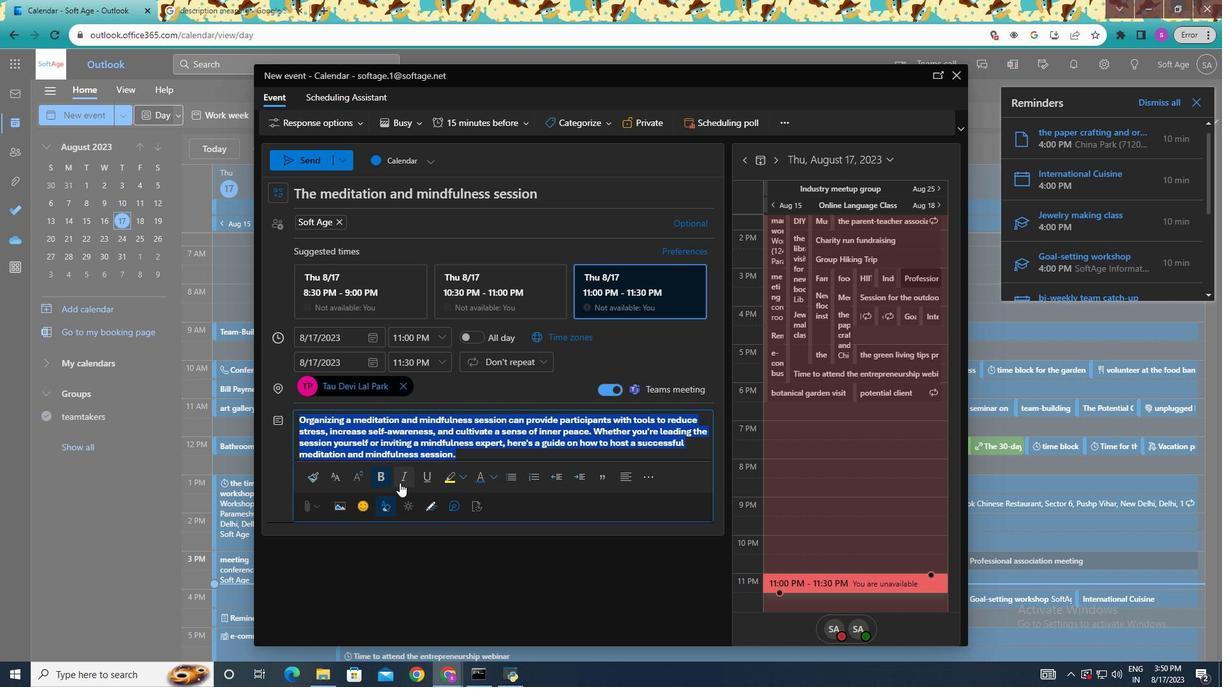 
Action: Mouse pressed left at (398, 483)
Screenshot: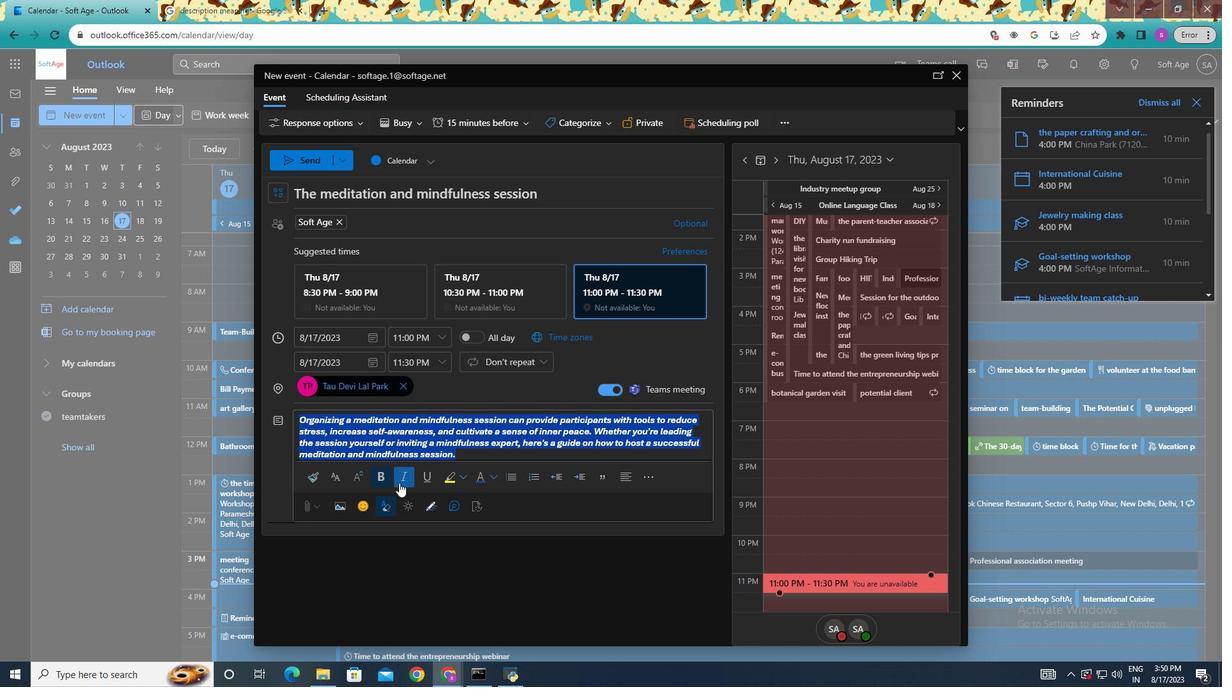 
Action: Mouse moved to (493, 618)
Screenshot: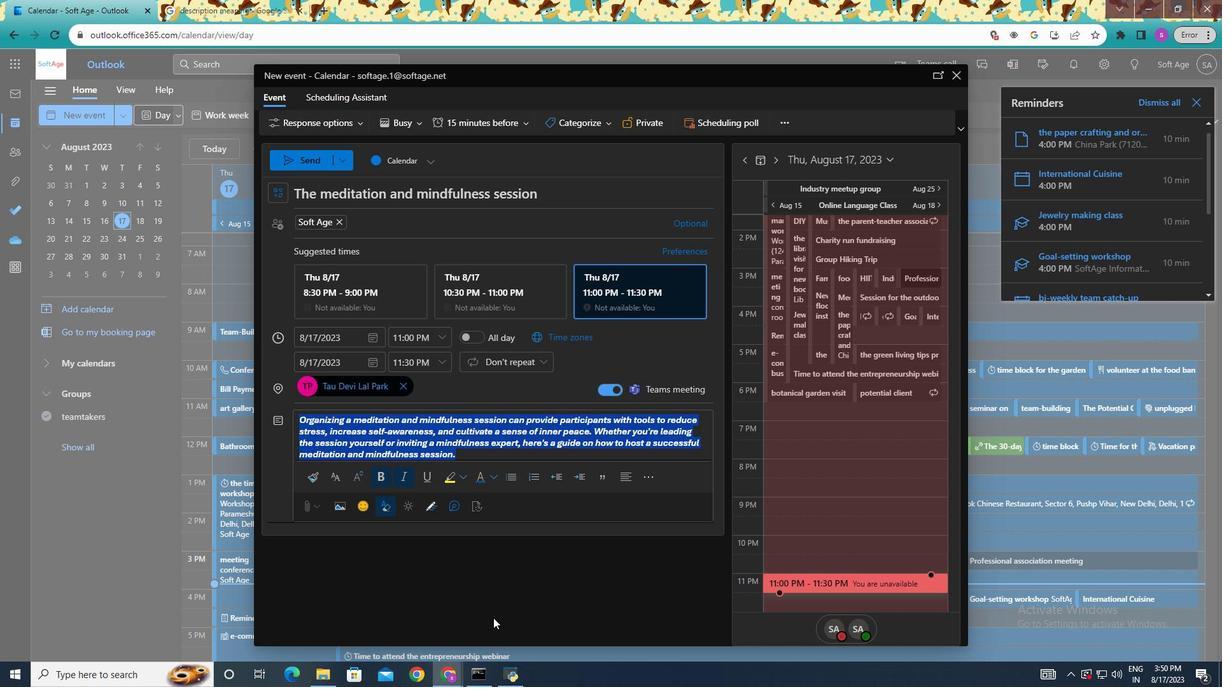 
Action: Mouse pressed left at (493, 618)
Screenshot: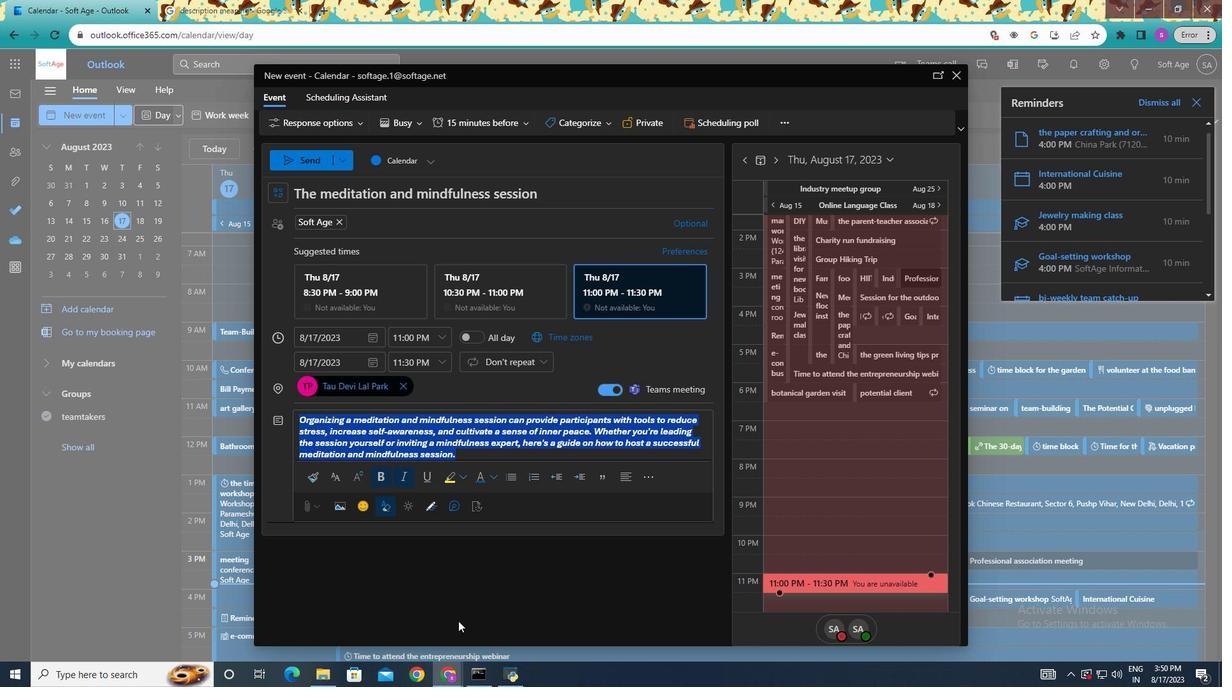 
Action: Mouse moved to (646, 433)
Screenshot: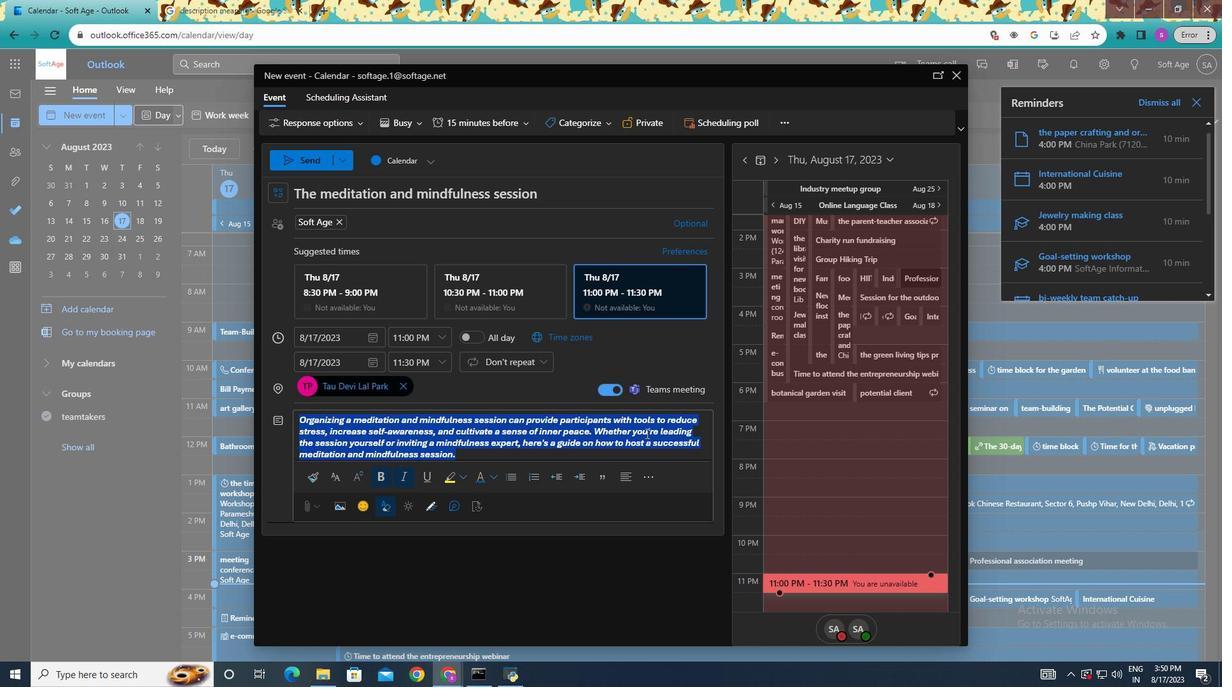 
Action: Mouse scrolled (646, 434) with delta (0, 0)
Screenshot: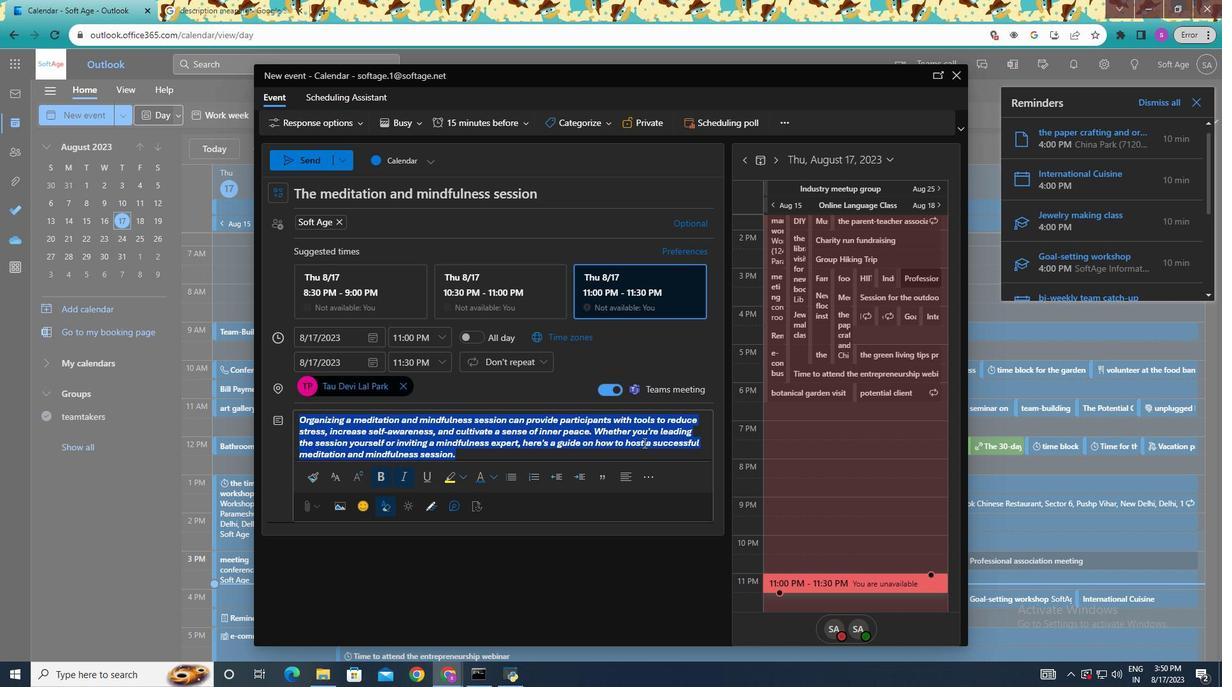 
Action: Mouse moved to (312, 158)
Screenshot: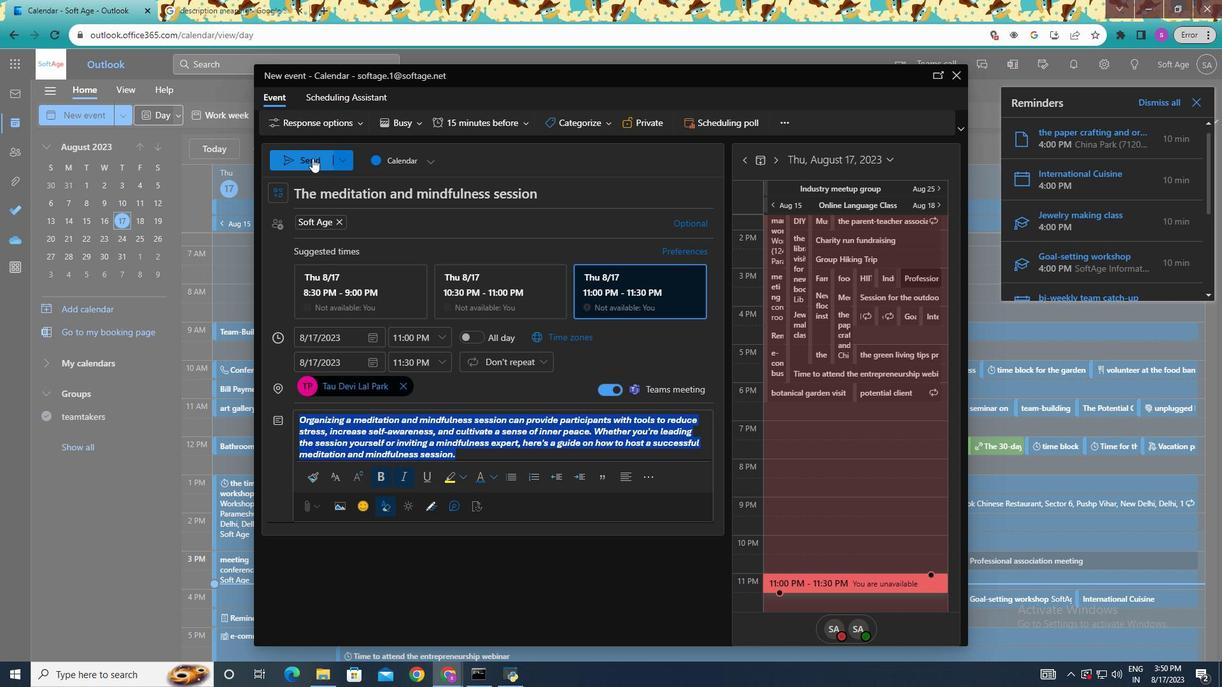 
Action: Mouse pressed left at (312, 158)
Screenshot: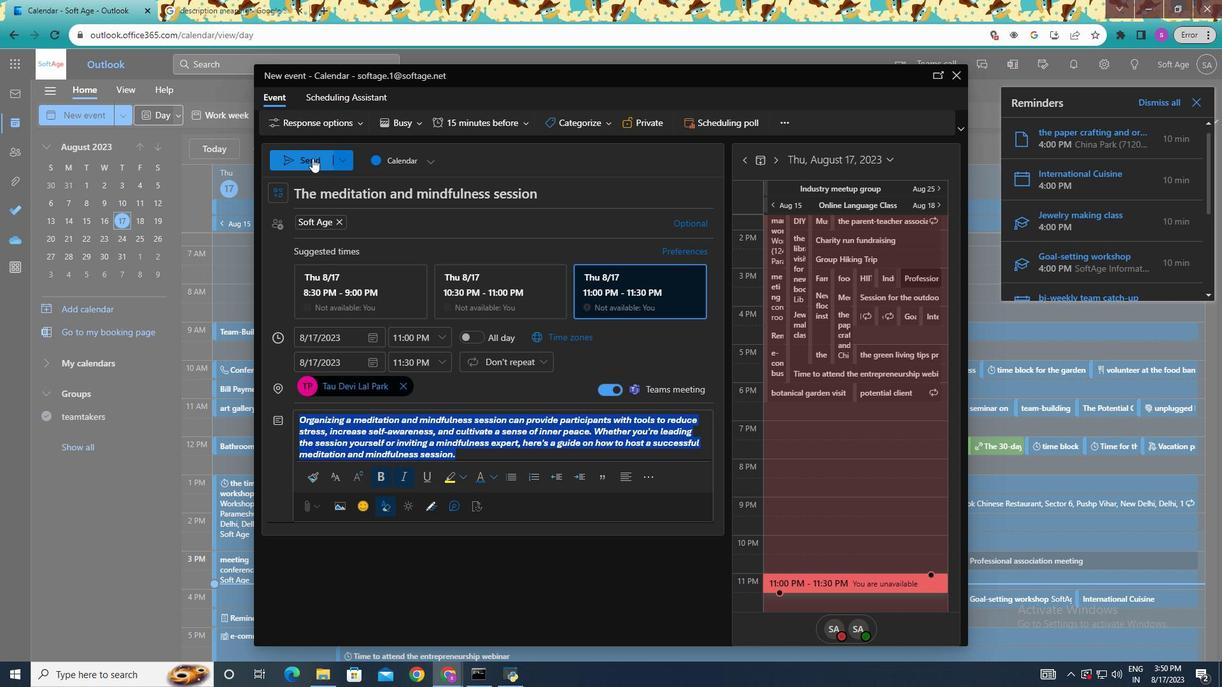 
